 Task: Create a due date automation trigger when advanced on, on the tuesday of the week before a card is due add fields with custom field "Resume" set to a date less than 1 days ago at 11:00 AM.
Action: Mouse moved to (1352, 109)
Screenshot: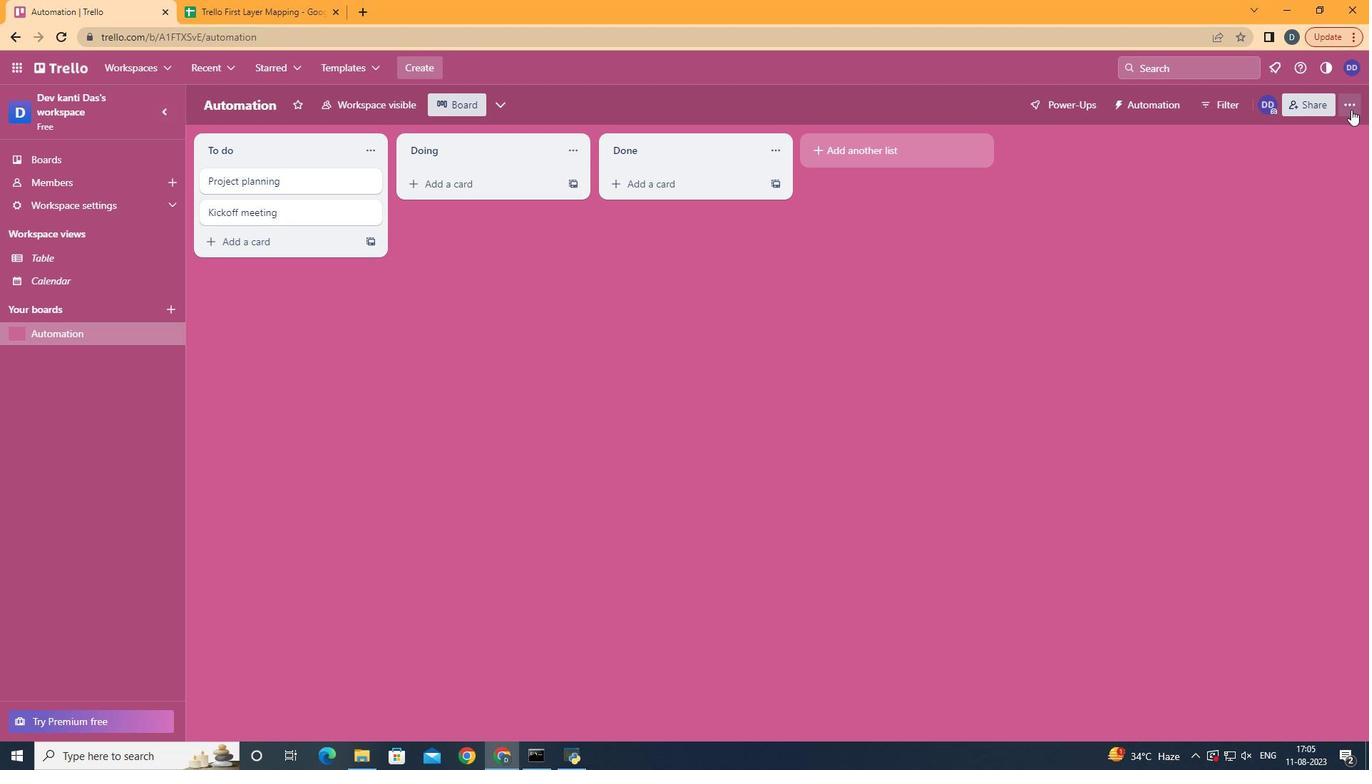 
Action: Mouse pressed left at (1352, 109)
Screenshot: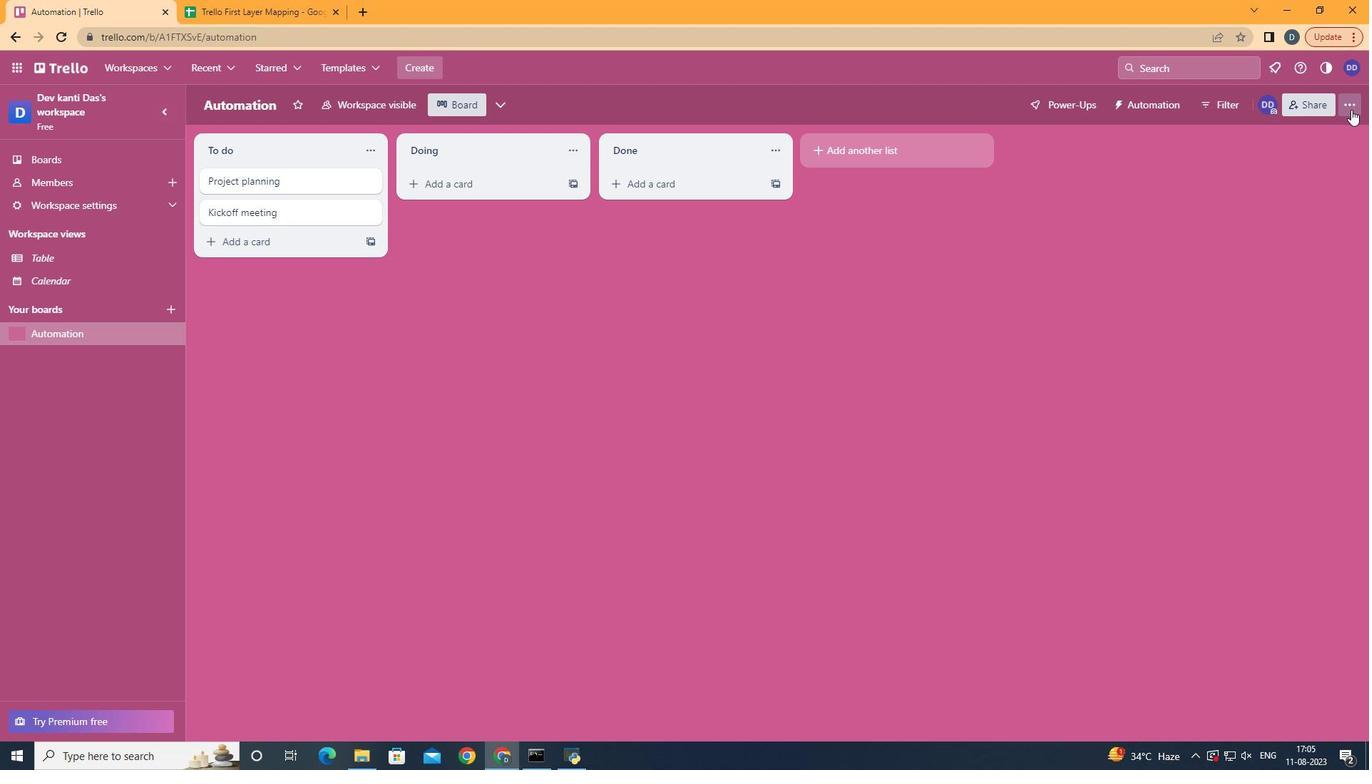 
Action: Mouse moved to (1265, 306)
Screenshot: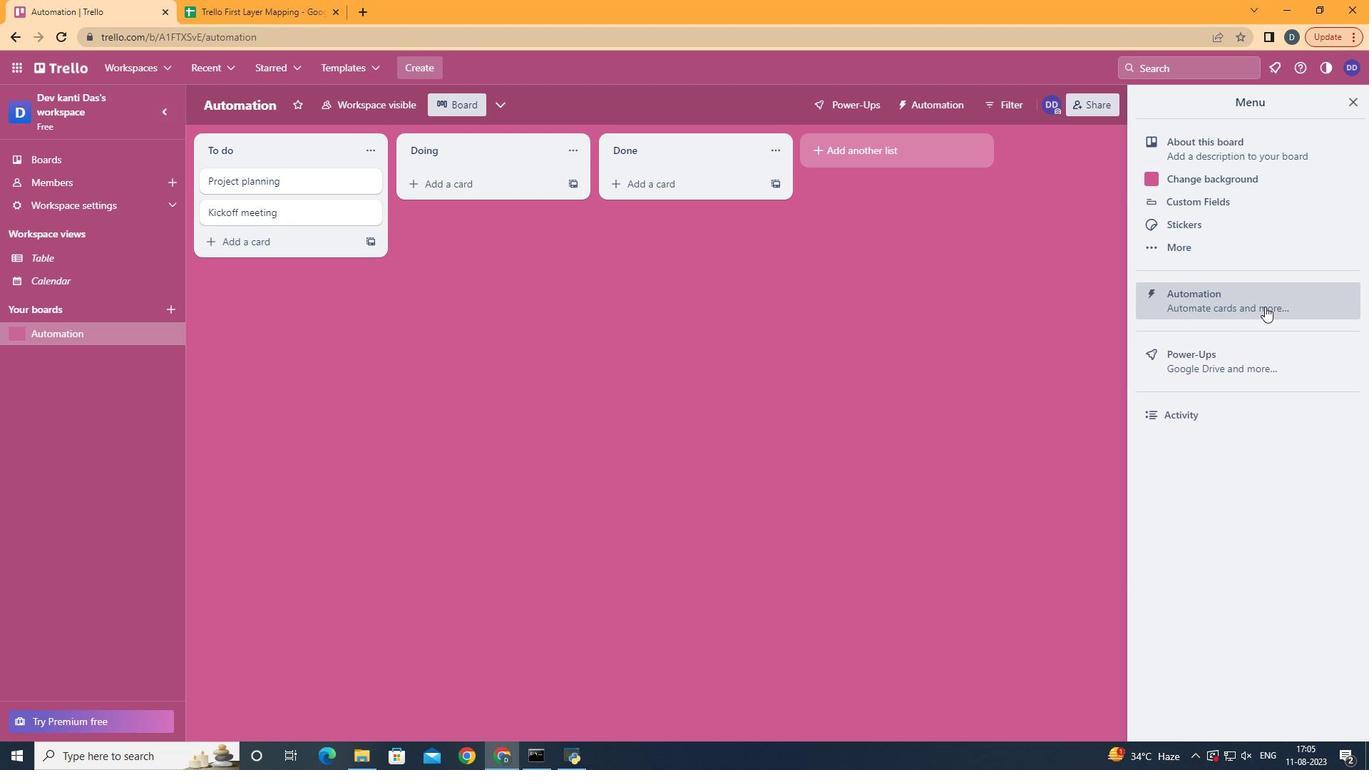 
Action: Mouse pressed left at (1265, 306)
Screenshot: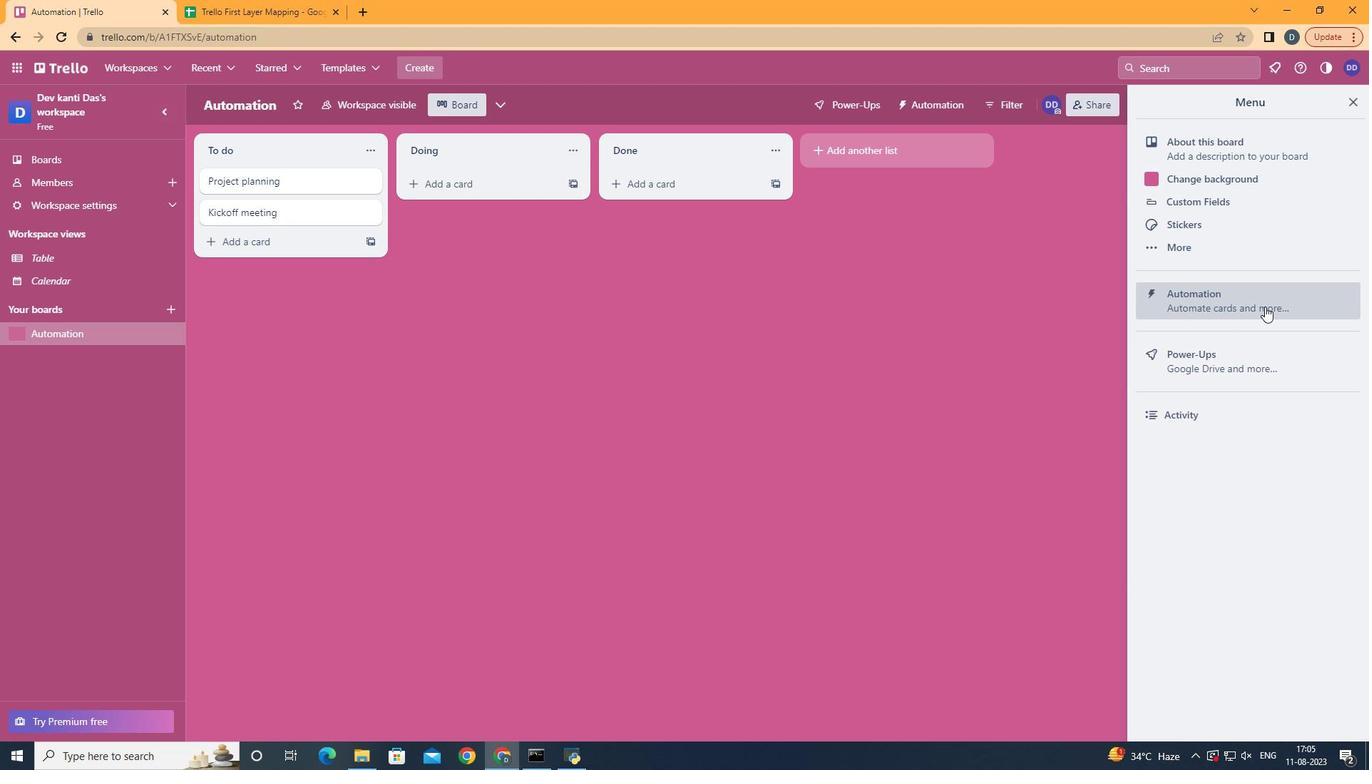 
Action: Mouse moved to (275, 284)
Screenshot: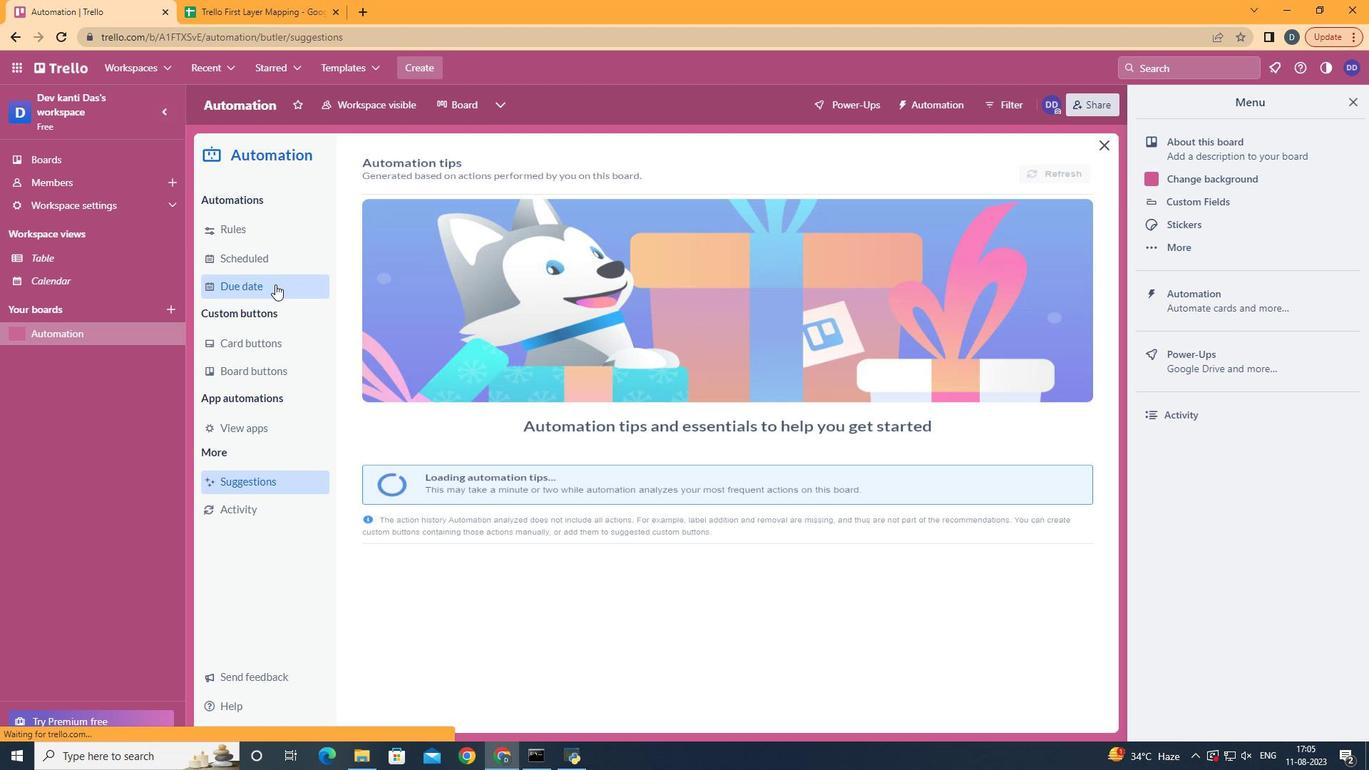 
Action: Mouse pressed left at (275, 284)
Screenshot: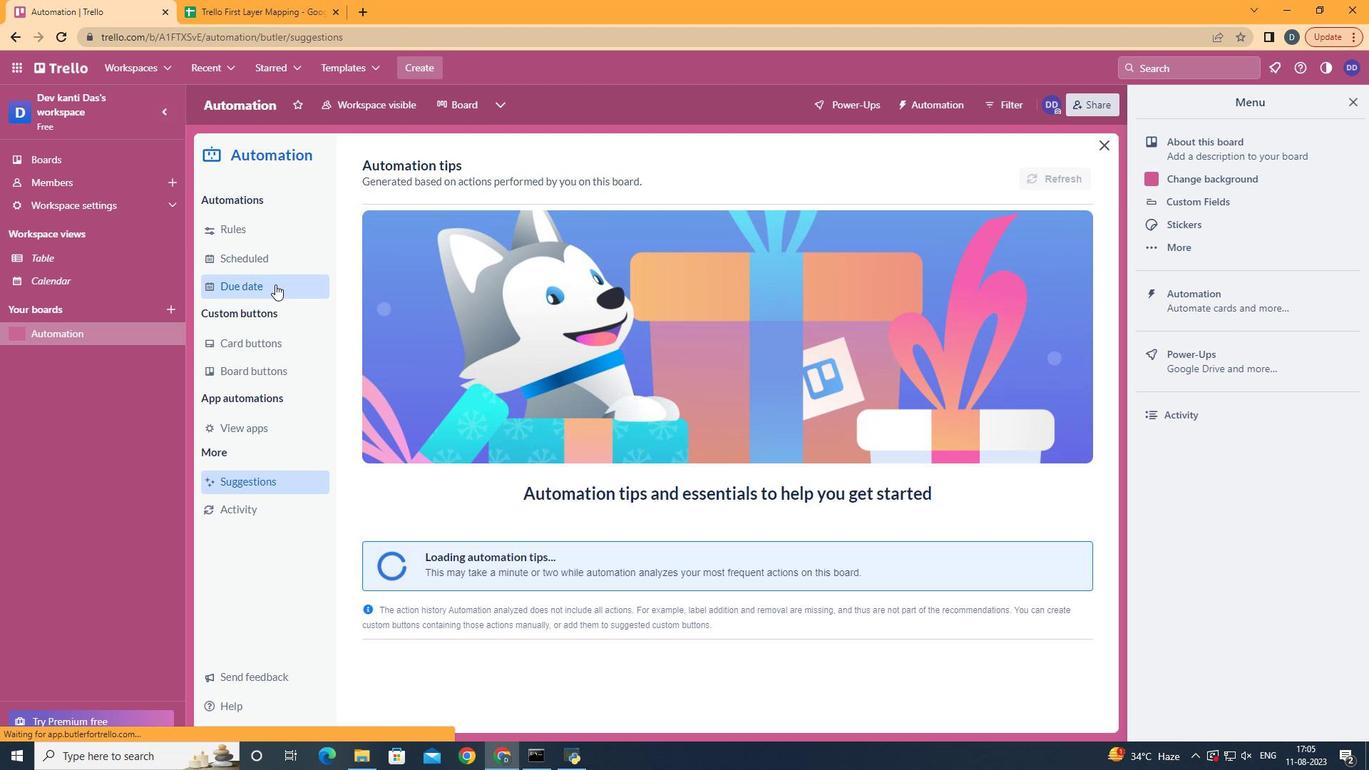 
Action: Mouse moved to (1013, 167)
Screenshot: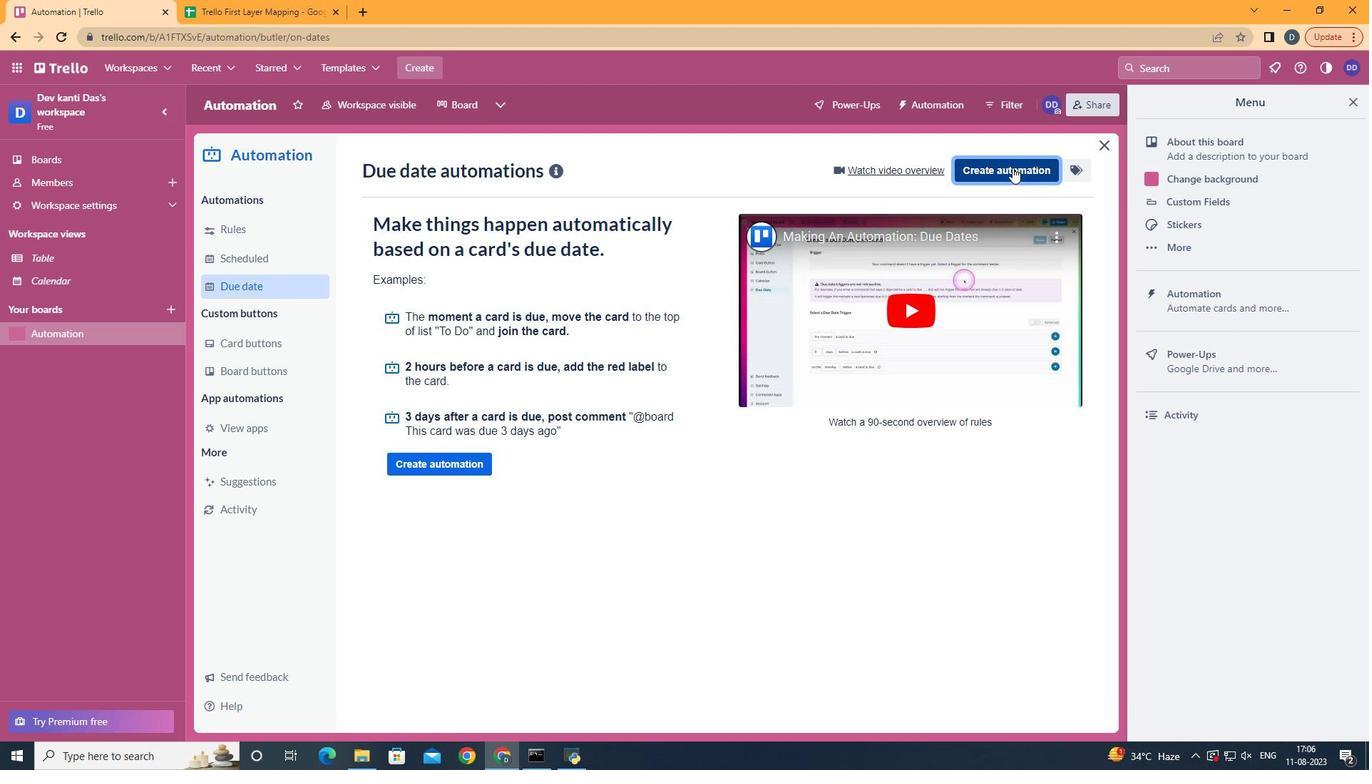 
Action: Mouse pressed left at (1013, 167)
Screenshot: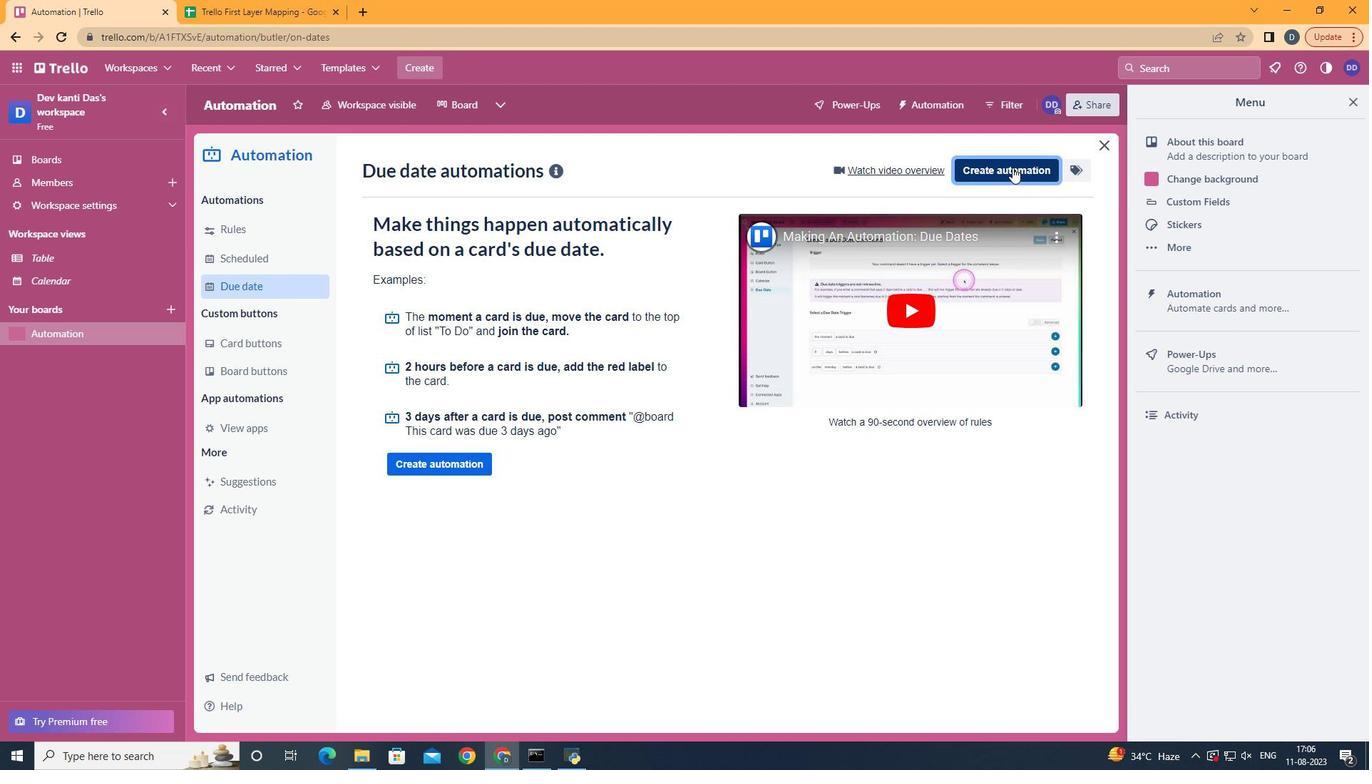 
Action: Mouse moved to (754, 302)
Screenshot: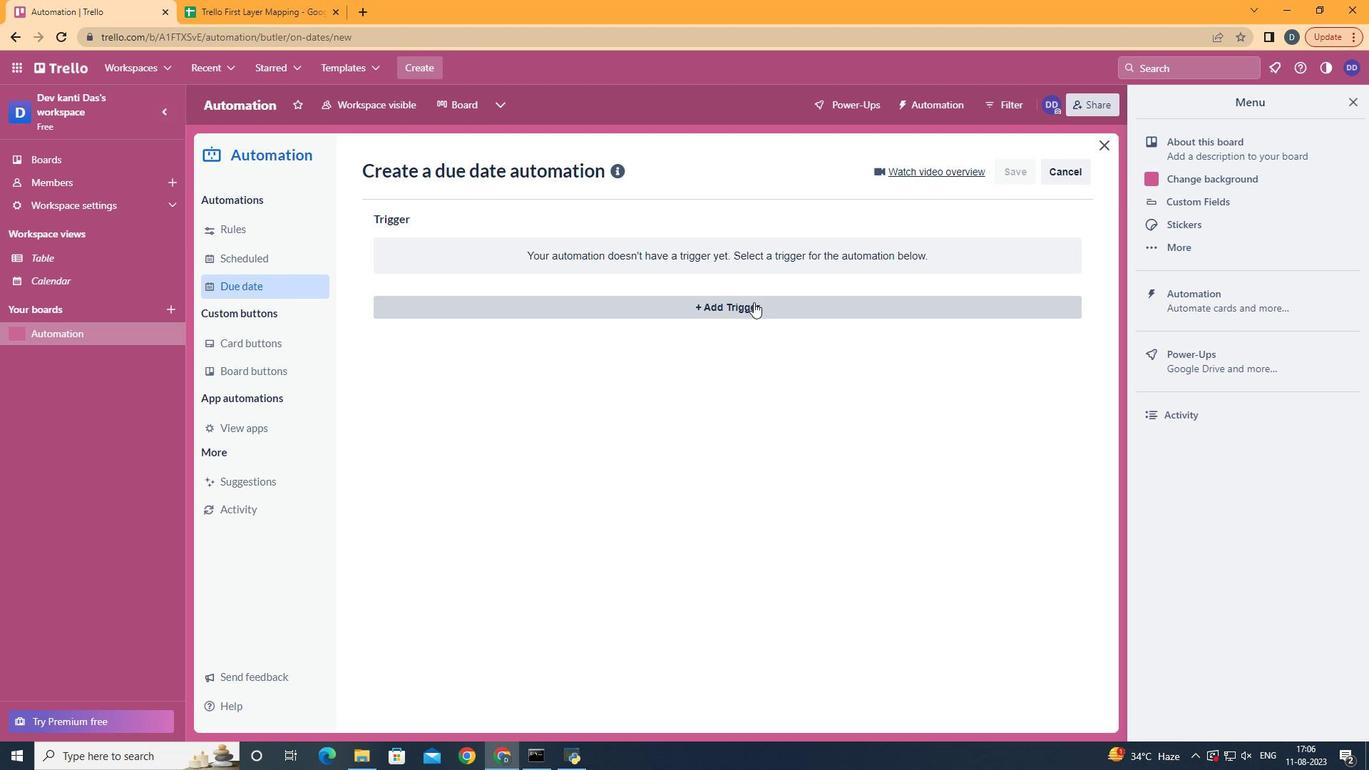 
Action: Mouse pressed left at (754, 302)
Screenshot: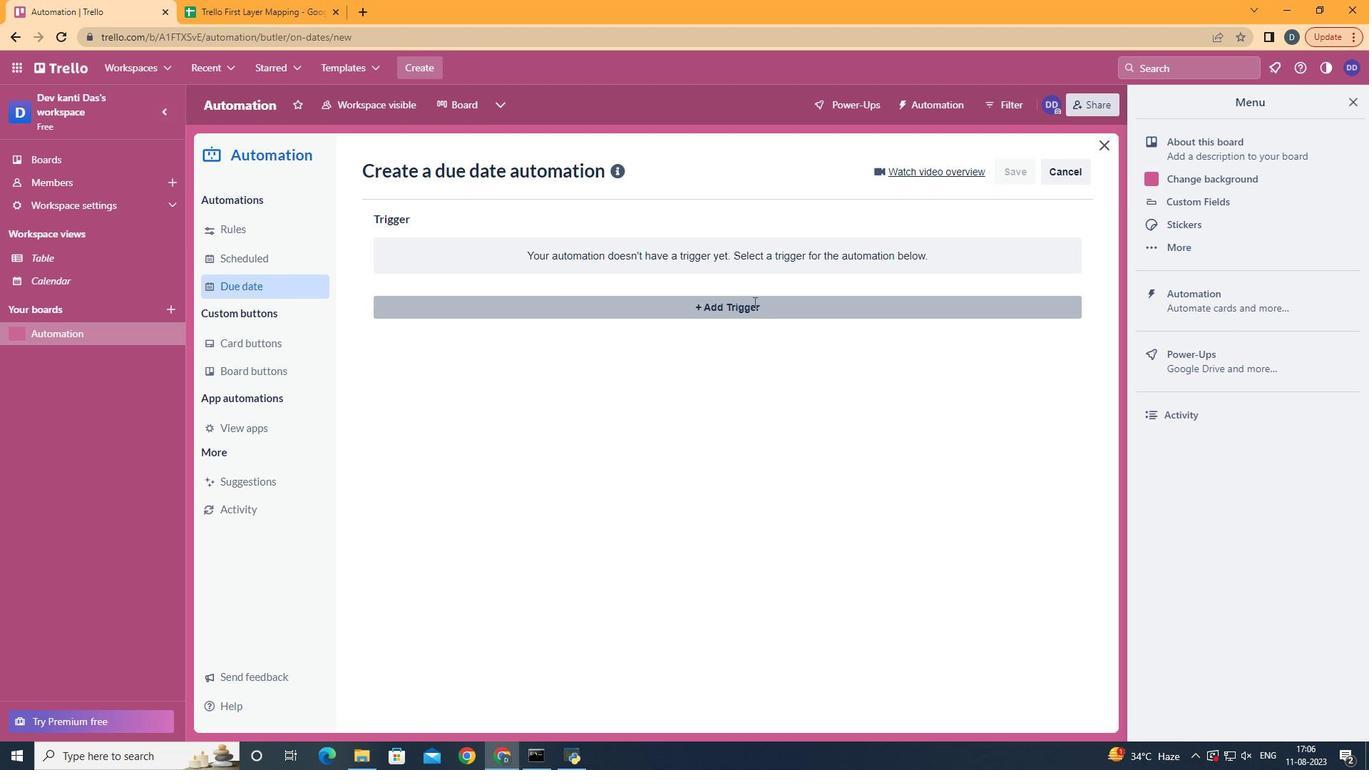 
Action: Mouse moved to (463, 396)
Screenshot: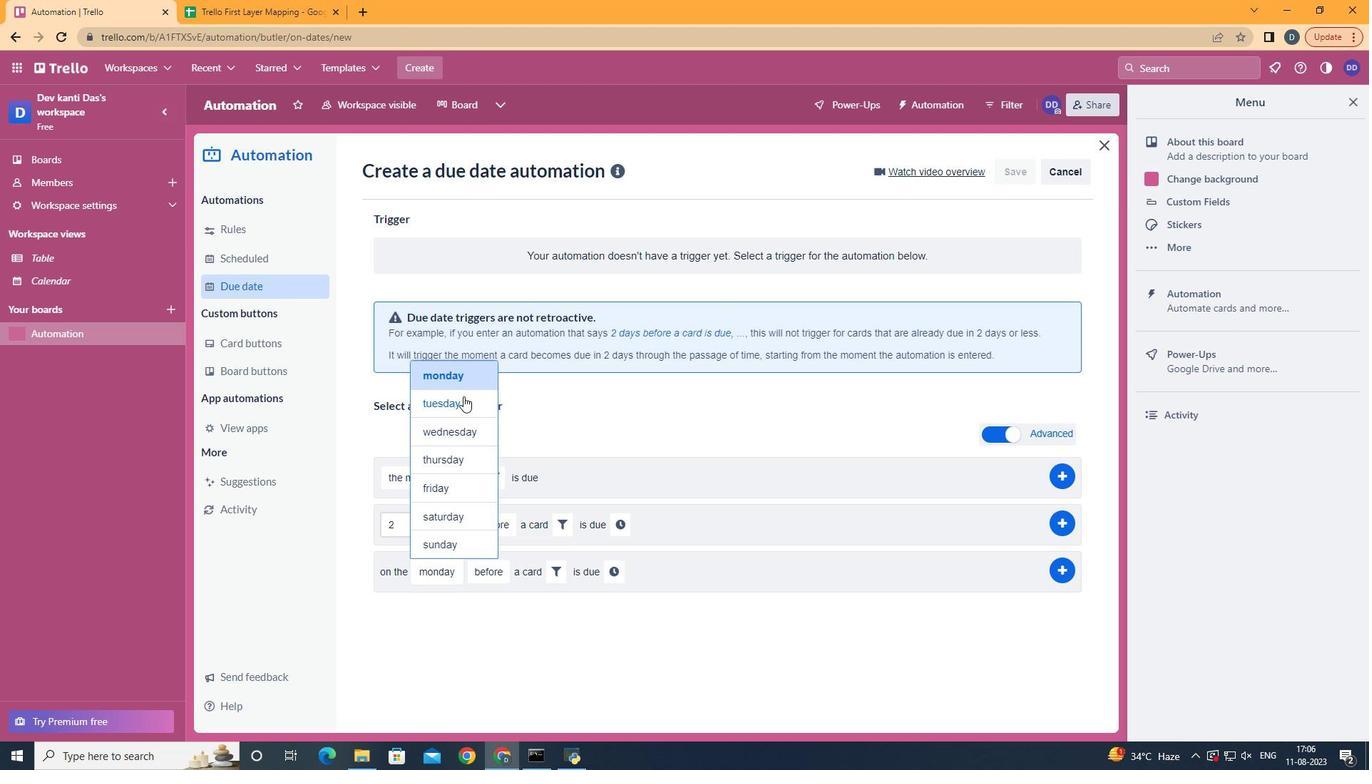 
Action: Mouse pressed left at (463, 396)
Screenshot: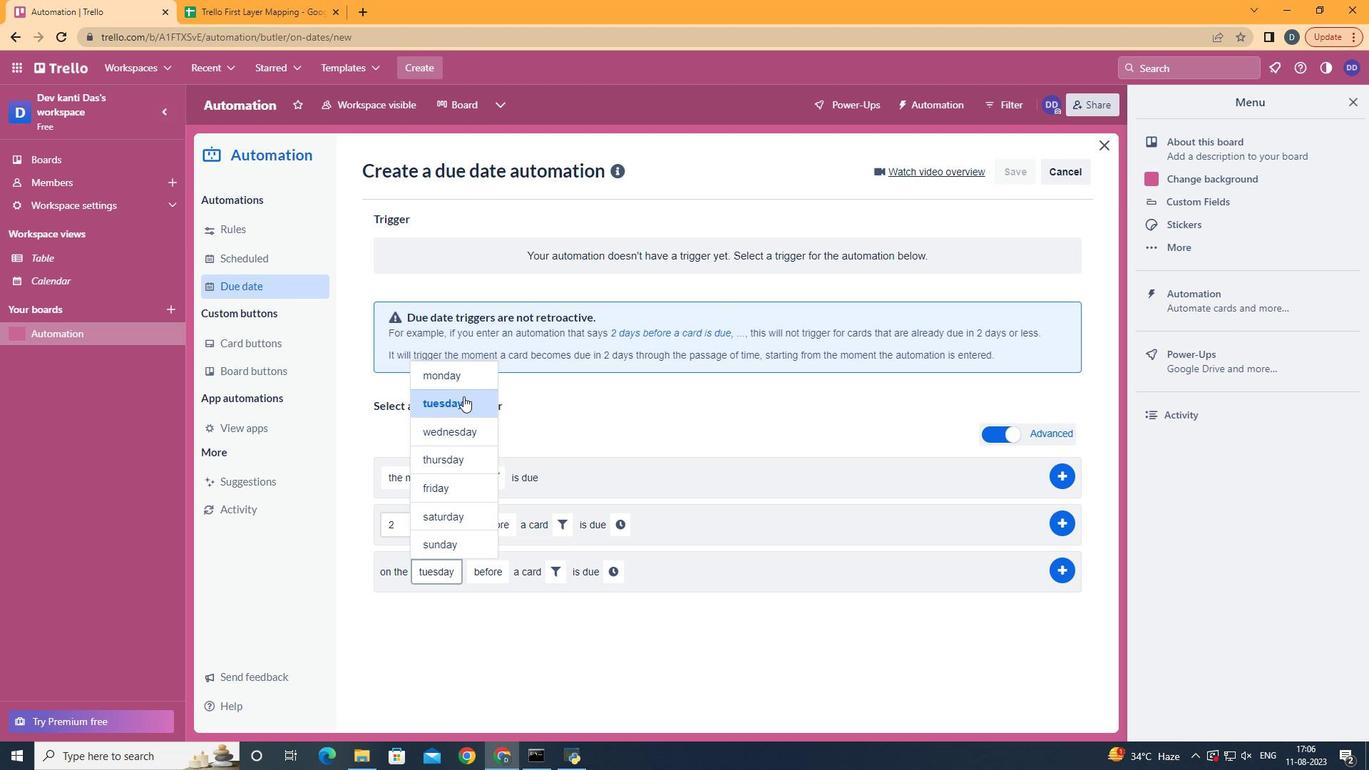 
Action: Mouse moved to (513, 683)
Screenshot: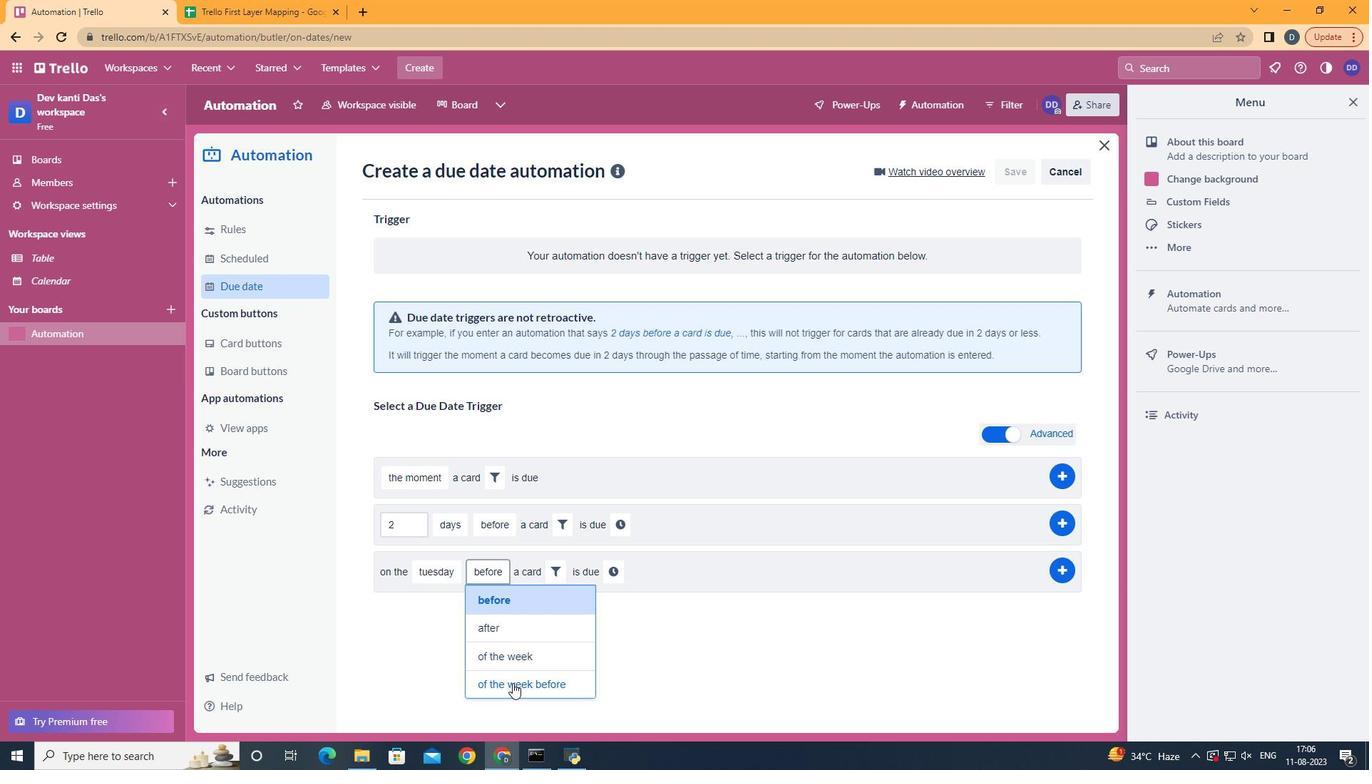 
Action: Mouse pressed left at (513, 683)
Screenshot: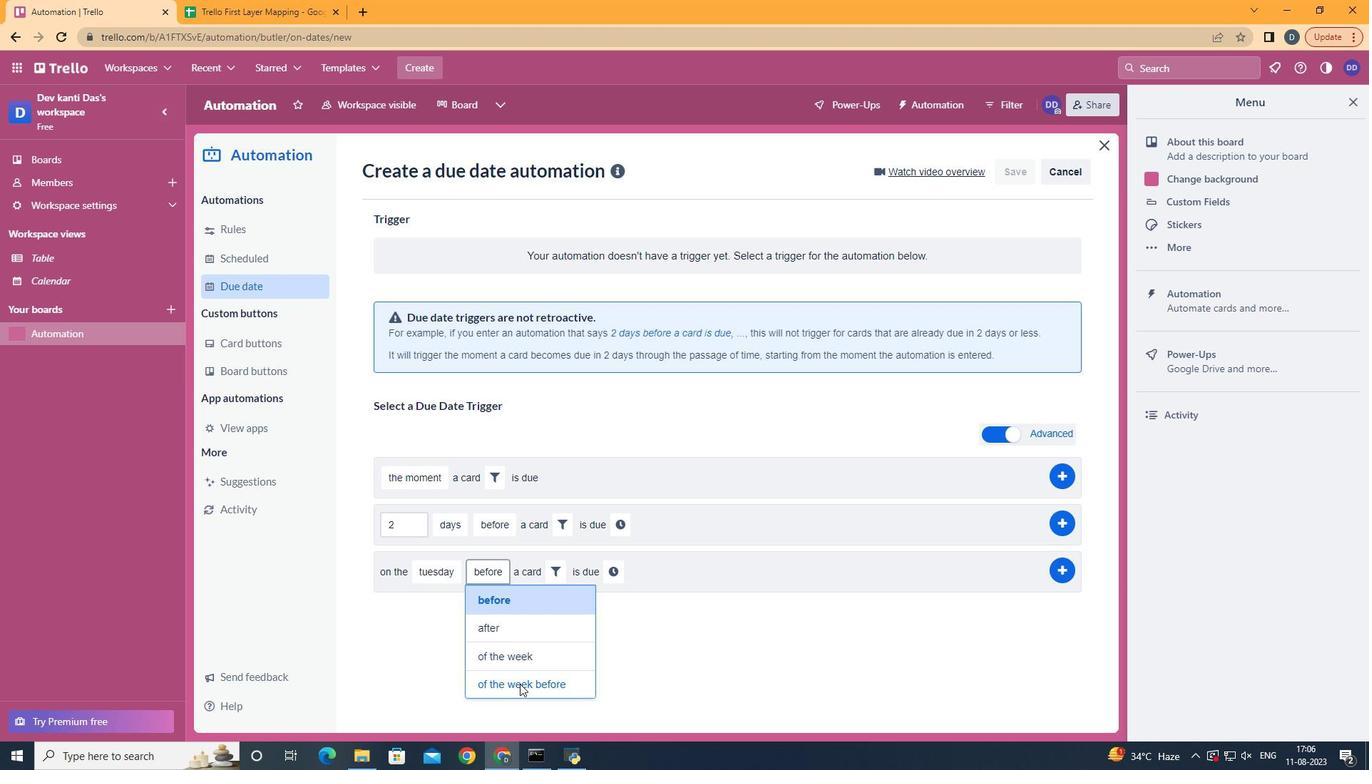 
Action: Mouse moved to (610, 572)
Screenshot: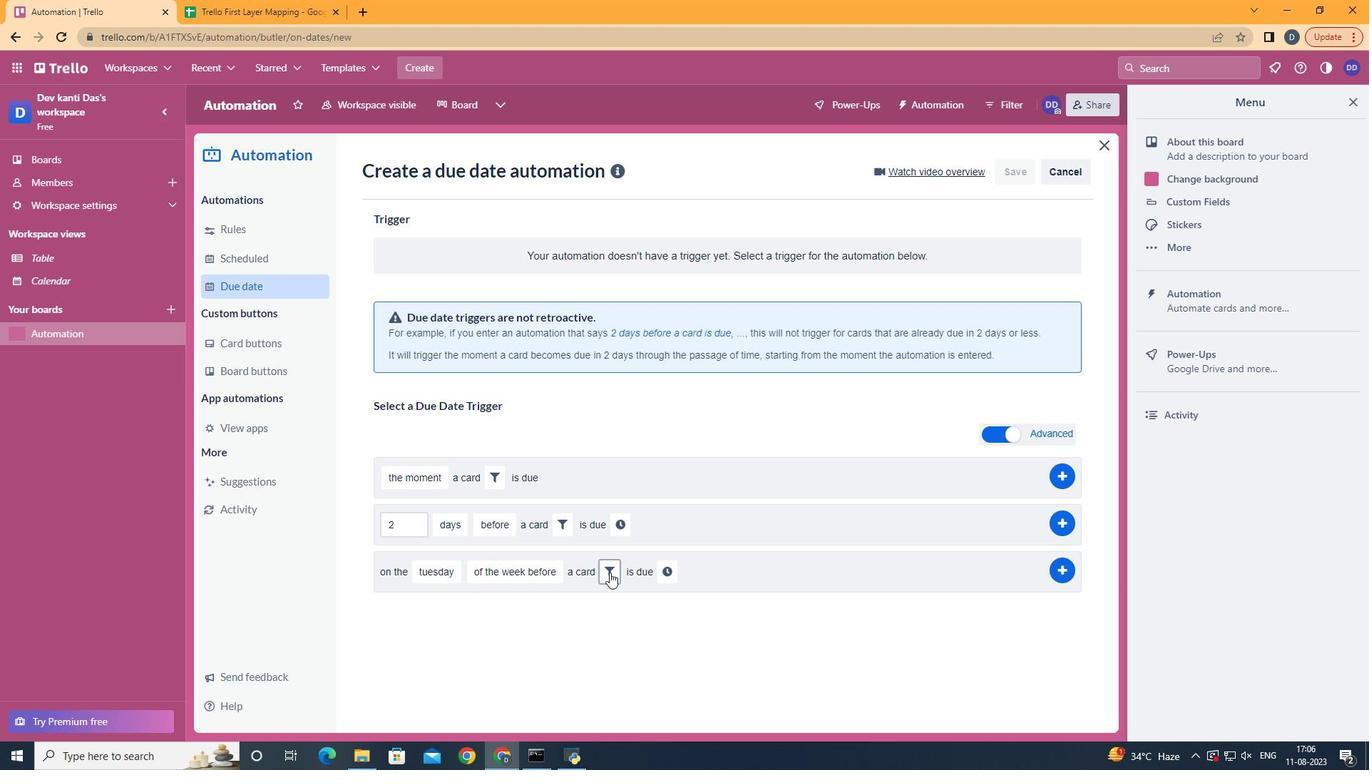 
Action: Mouse pressed left at (610, 572)
Screenshot: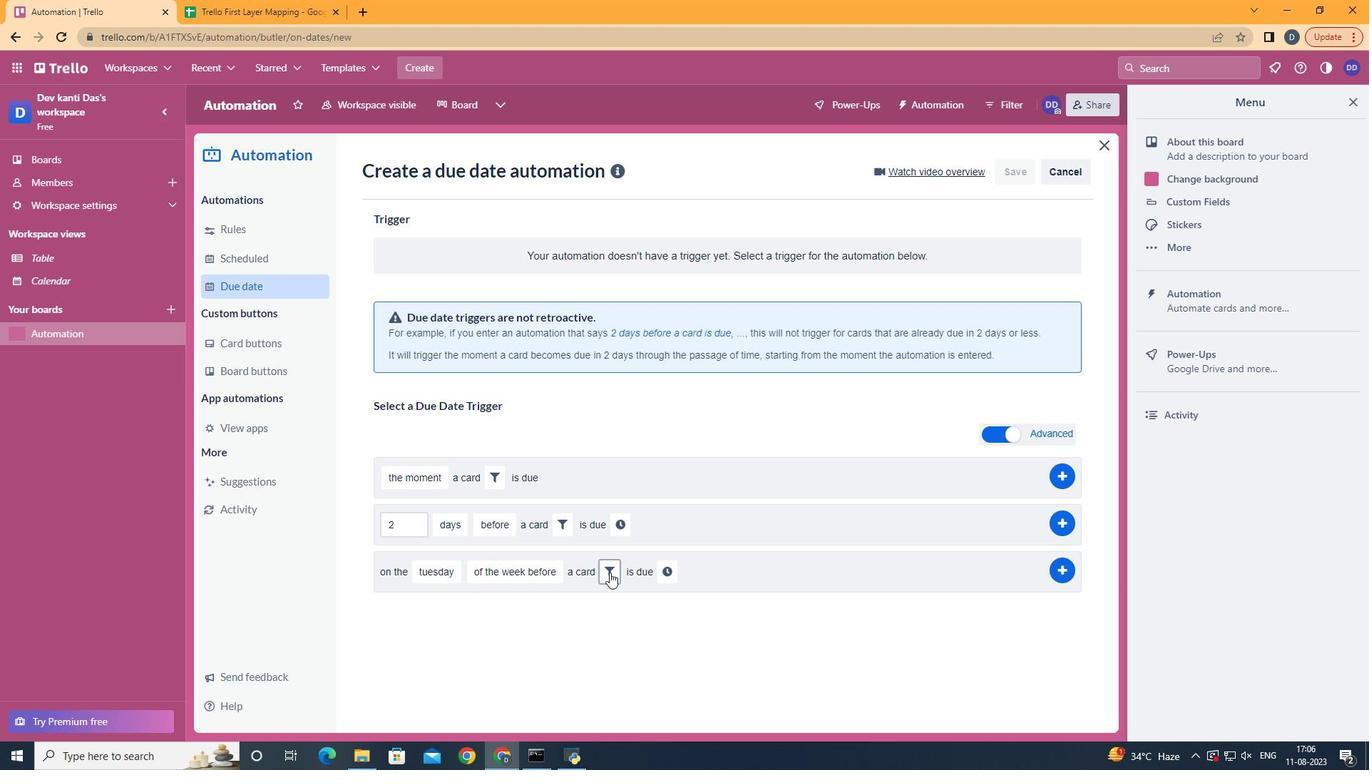 
Action: Mouse moved to (836, 614)
Screenshot: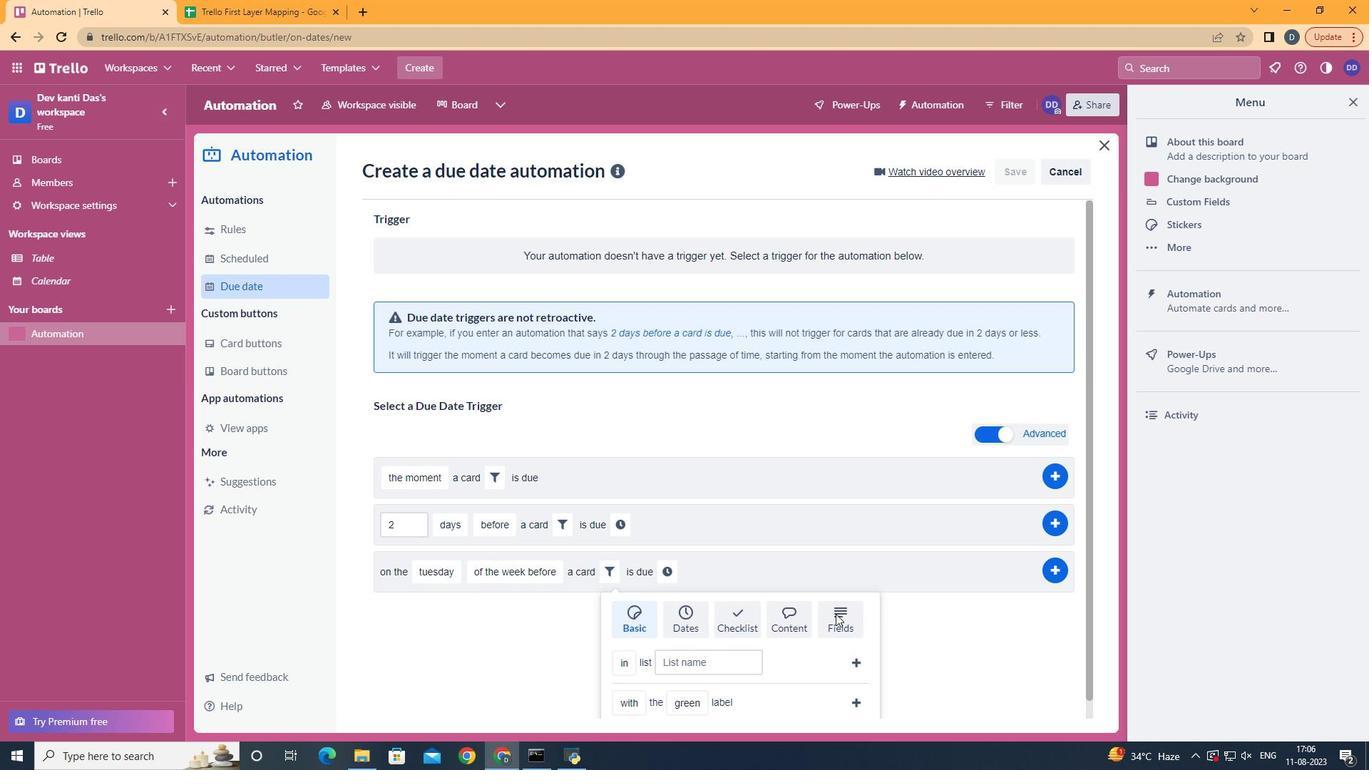 
Action: Mouse pressed left at (836, 614)
Screenshot: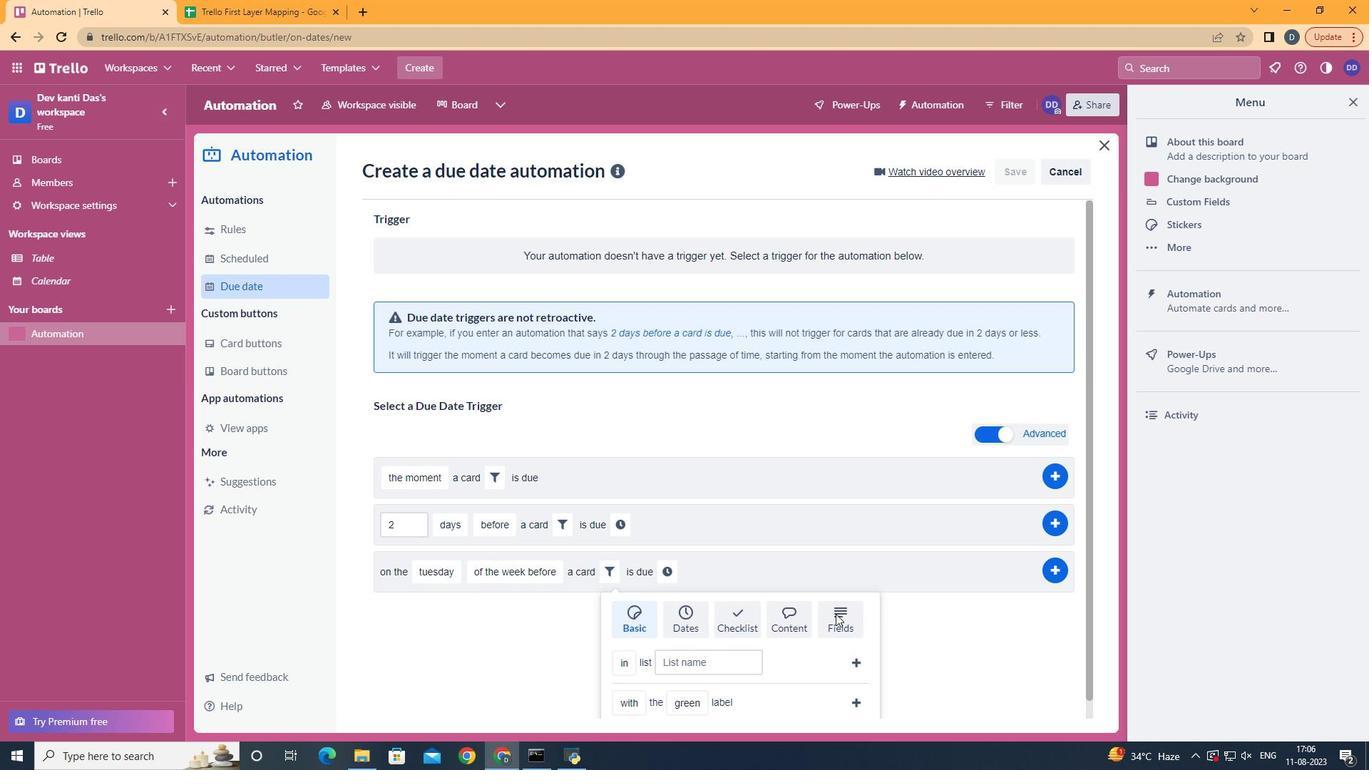 
Action: Mouse scrolled (836, 613) with delta (0, 0)
Screenshot: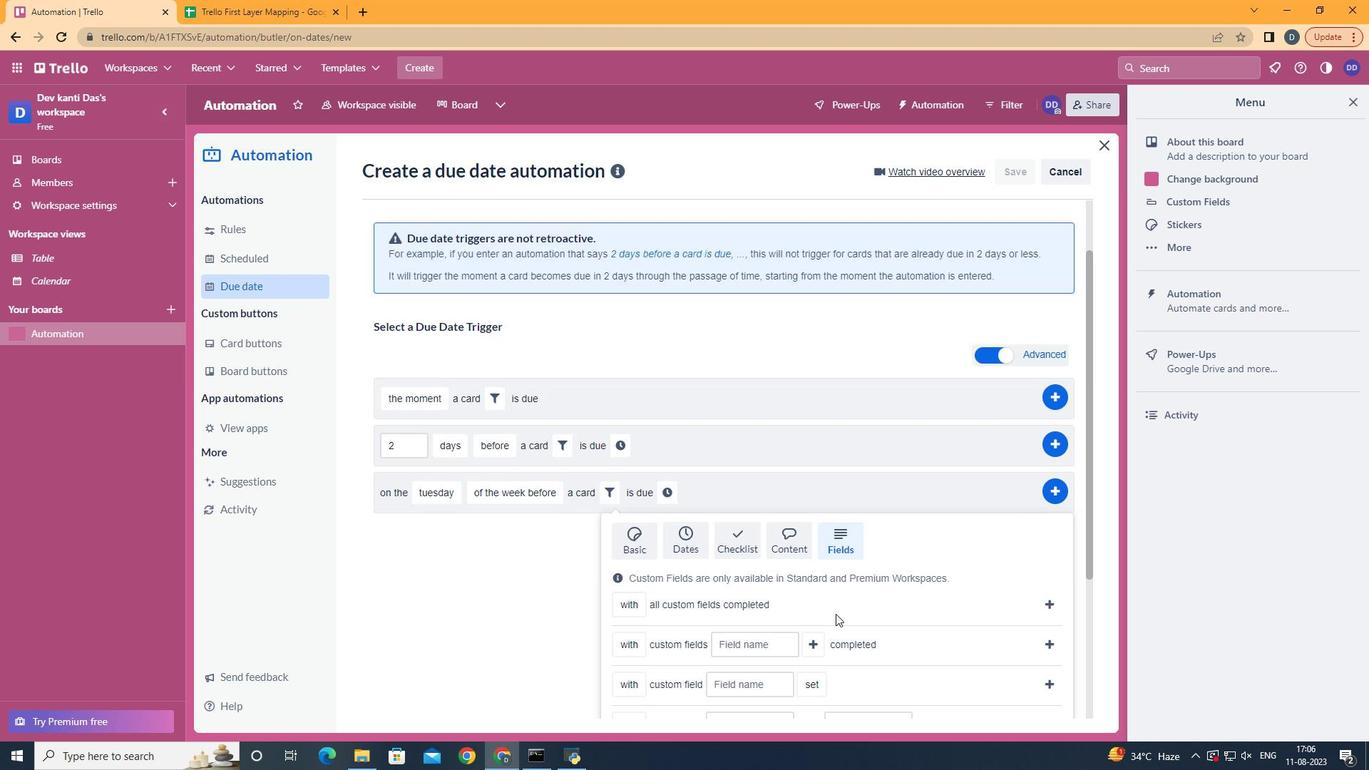 
Action: Mouse scrolled (836, 613) with delta (0, 0)
Screenshot: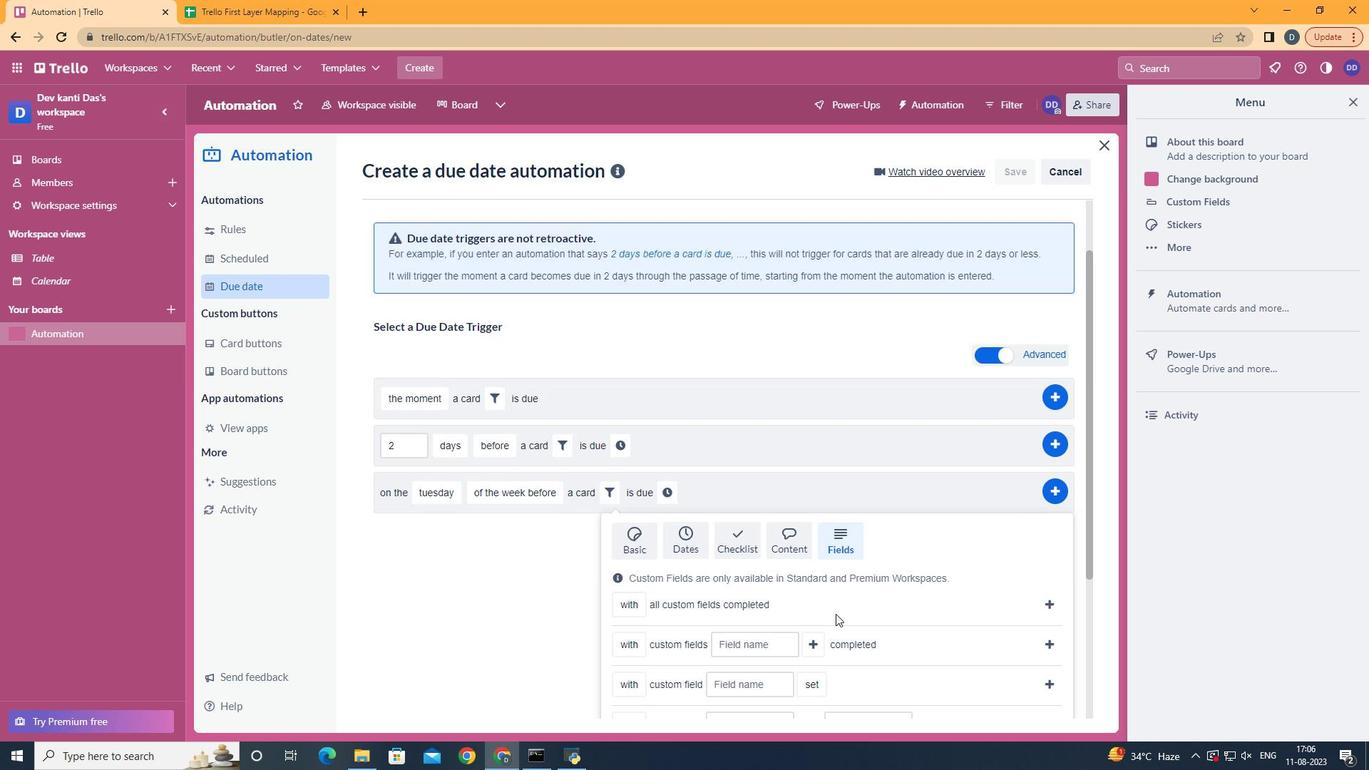 
Action: Mouse scrolled (836, 613) with delta (0, 0)
Screenshot: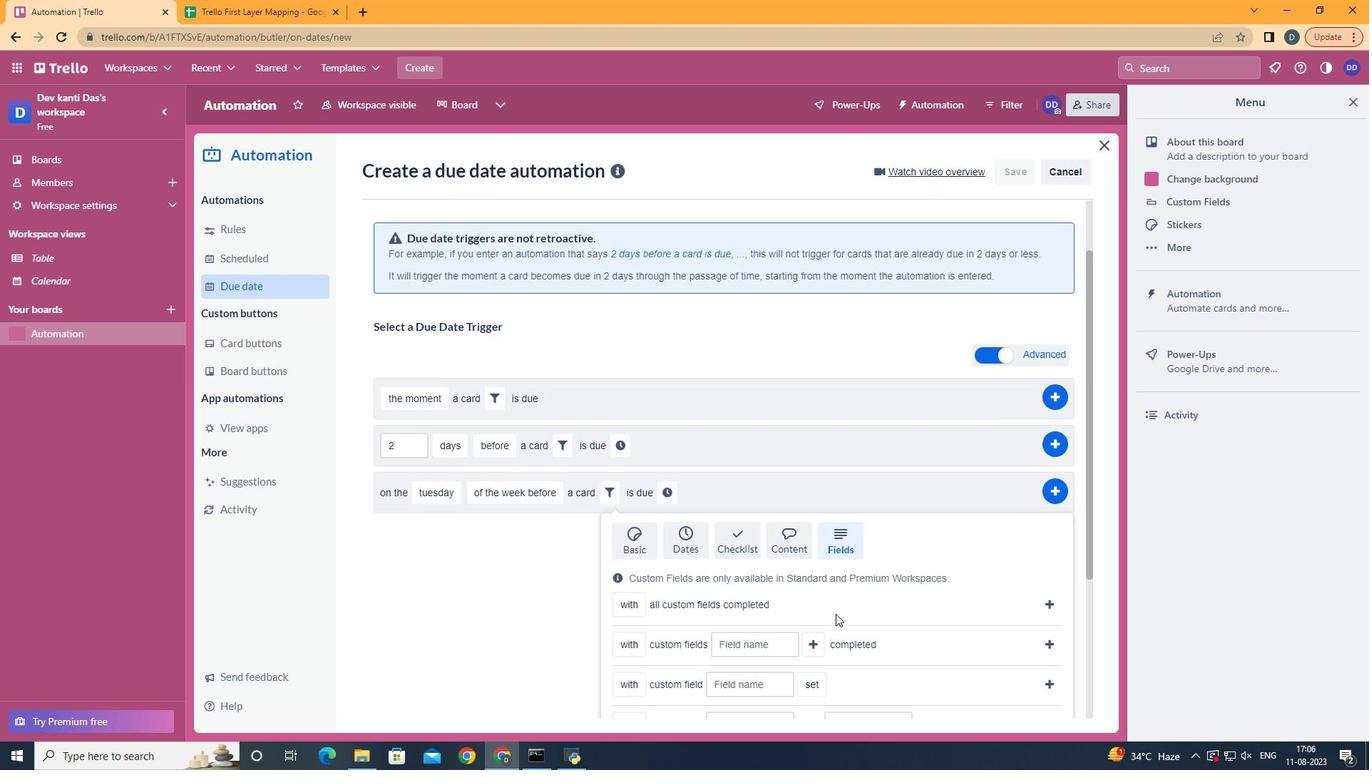 
Action: Mouse scrolled (836, 613) with delta (0, 0)
Screenshot: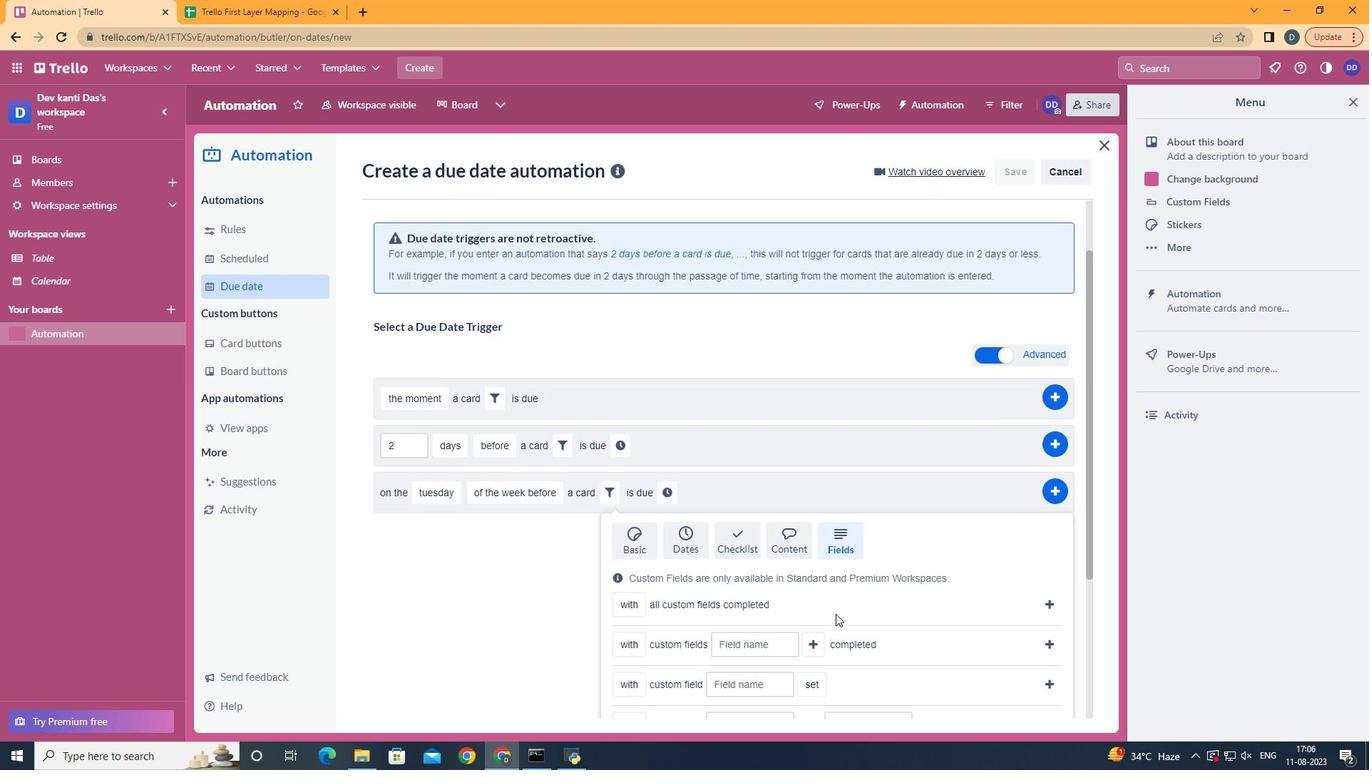 
Action: Mouse moved to (740, 674)
Screenshot: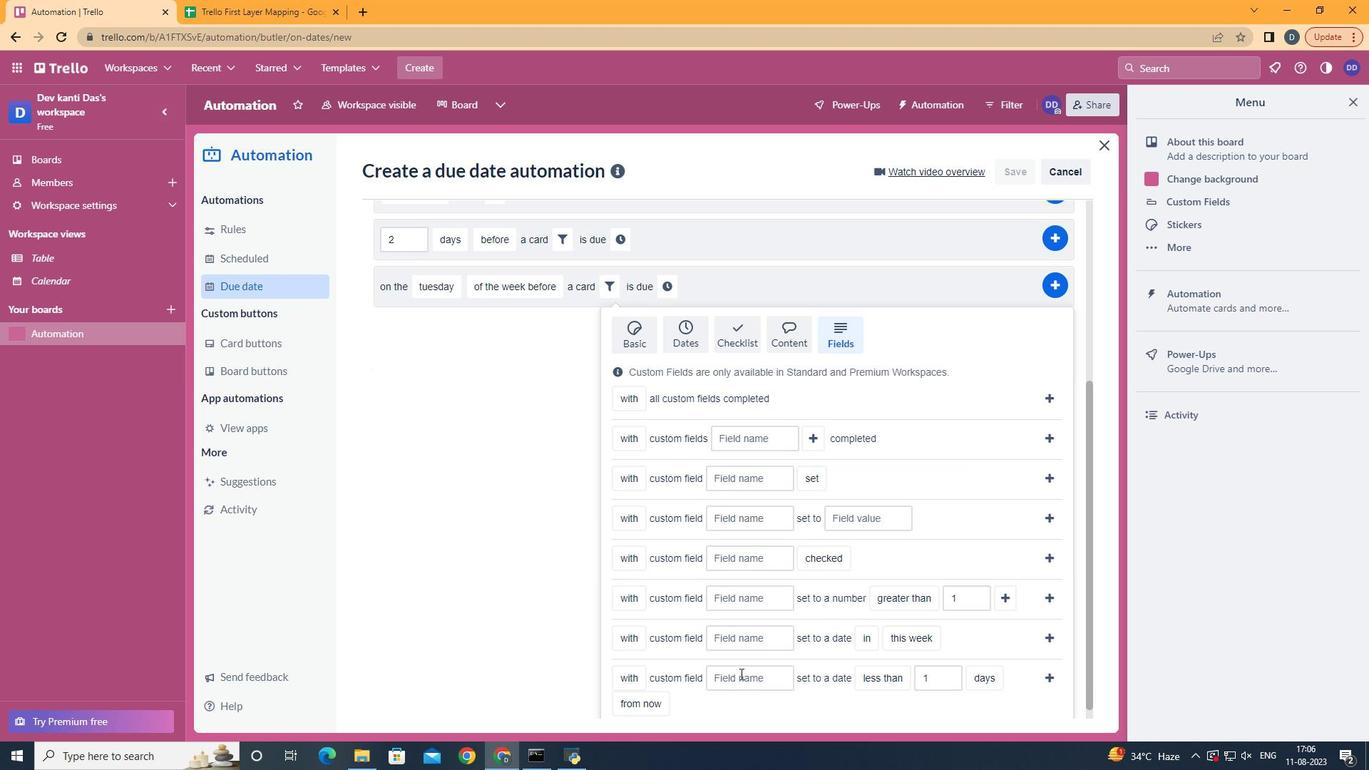 
Action: Mouse pressed left at (740, 674)
Screenshot: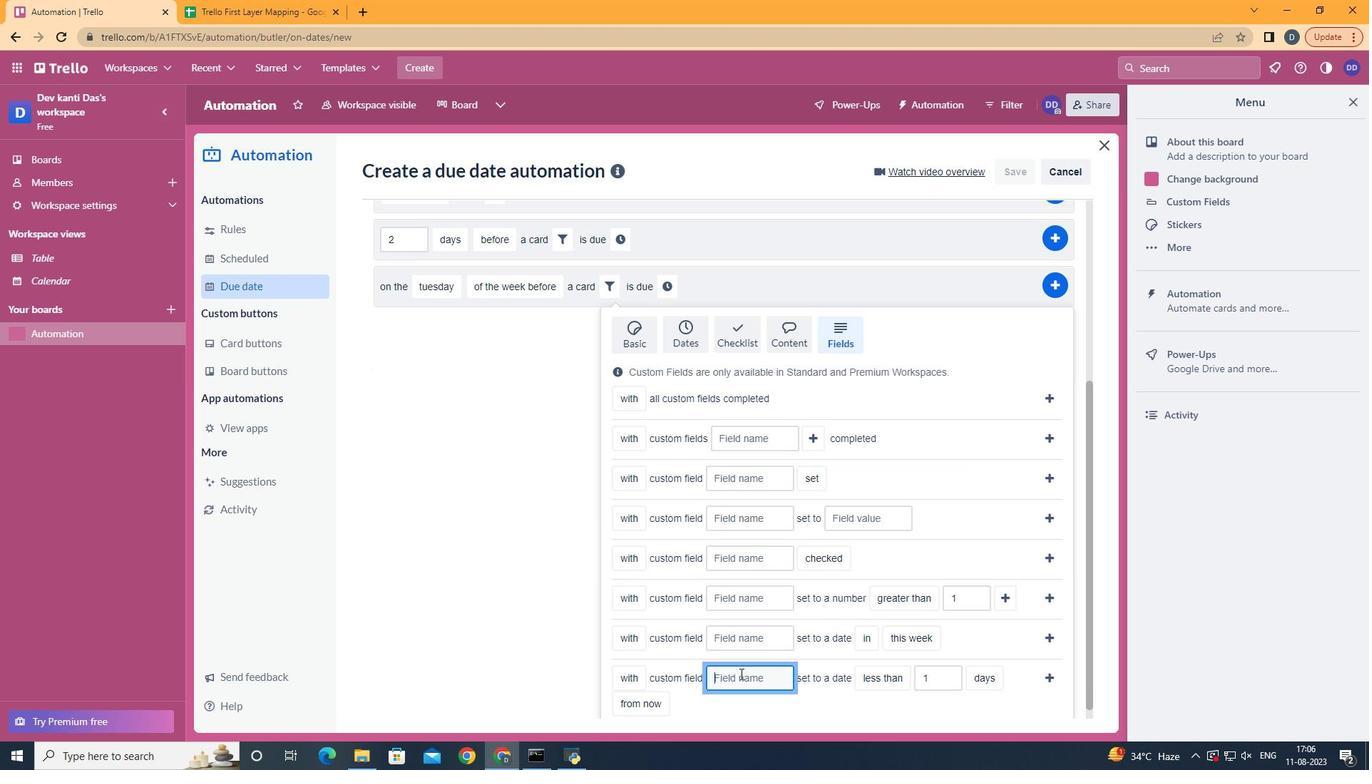 
Action: Key pressed <Key.shift>Resume
Screenshot: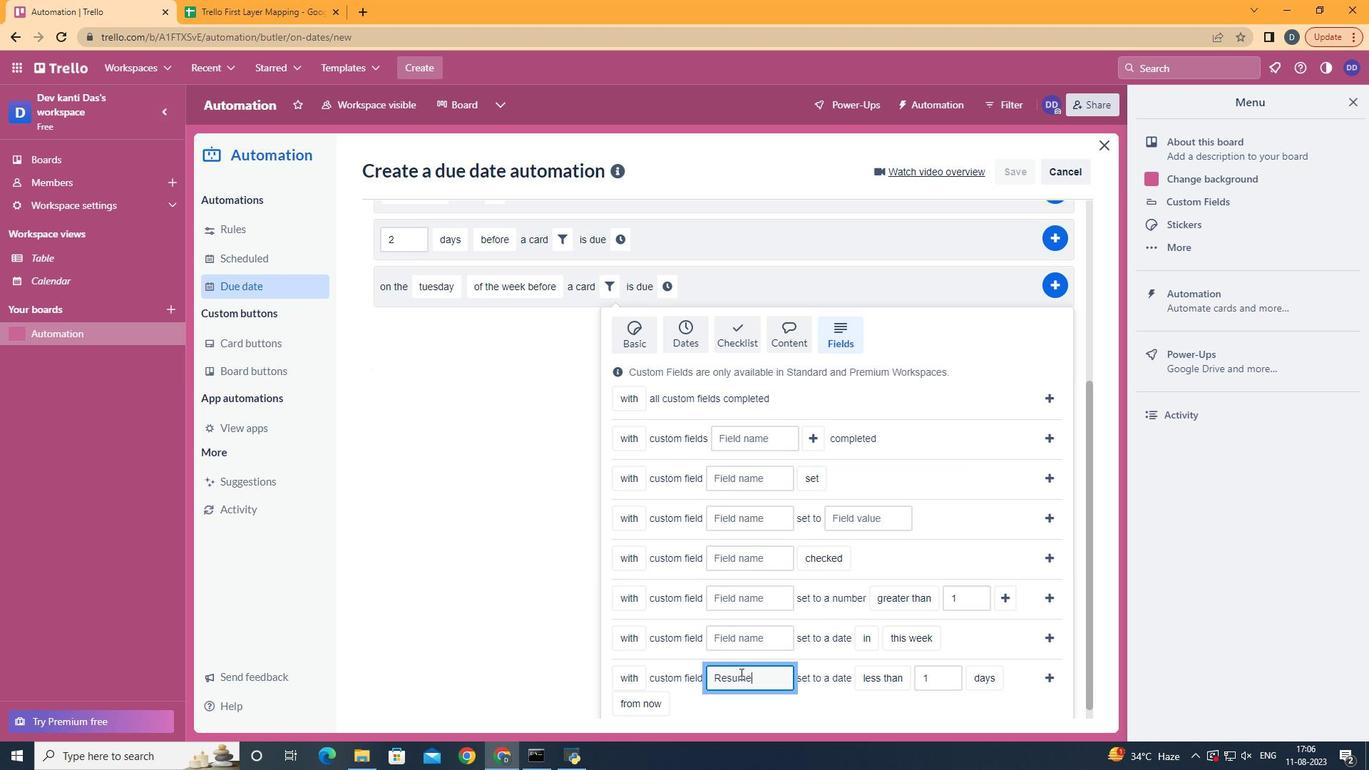 
Action: Mouse moved to (890, 587)
Screenshot: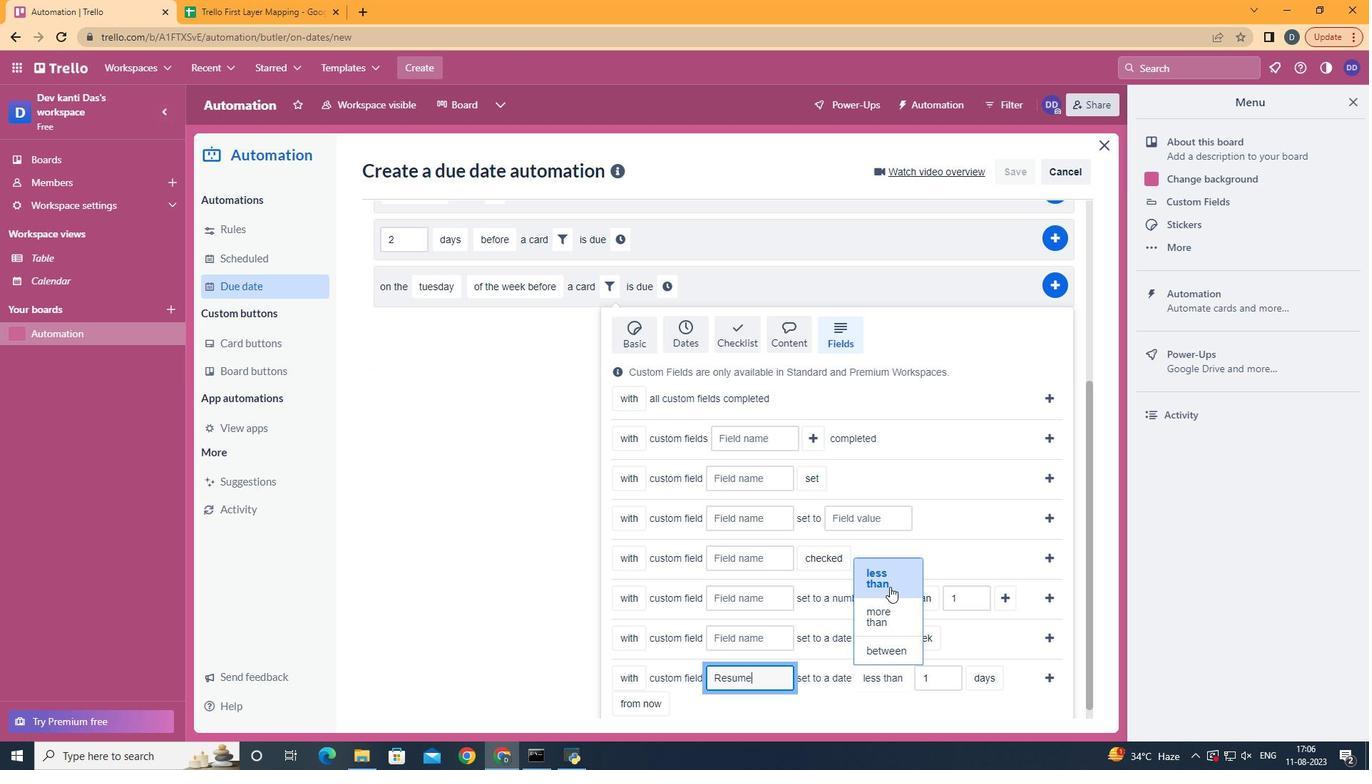 
Action: Mouse pressed left at (890, 587)
Screenshot: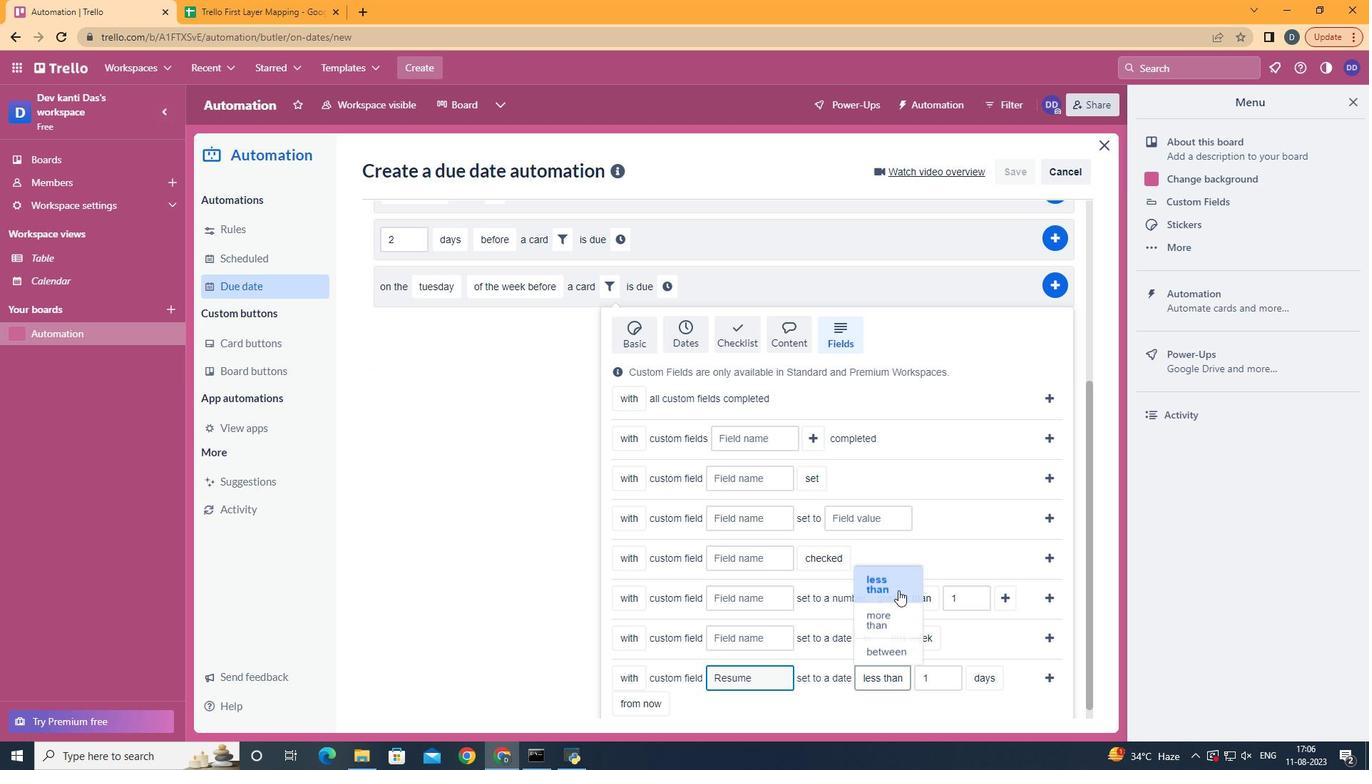 
Action: Mouse moved to (999, 622)
Screenshot: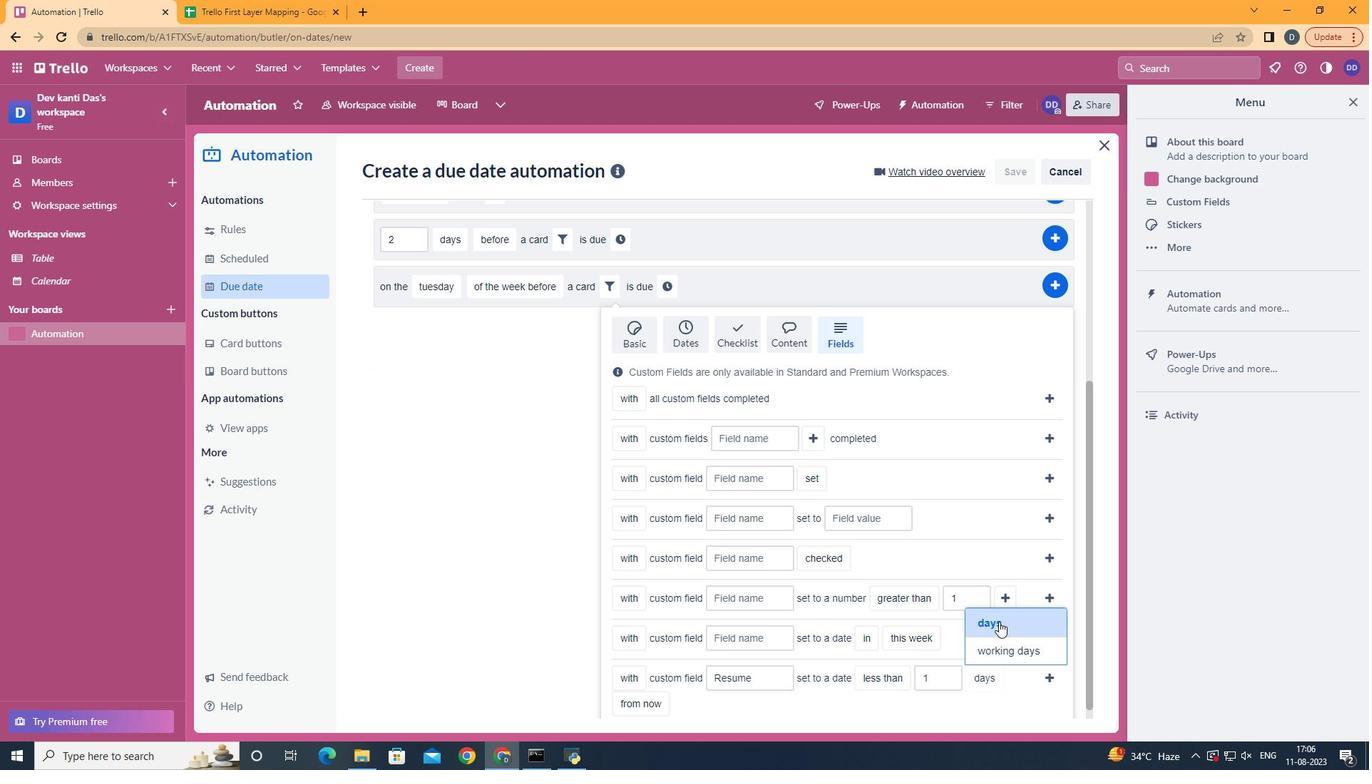 
Action: Mouse pressed left at (999, 622)
Screenshot: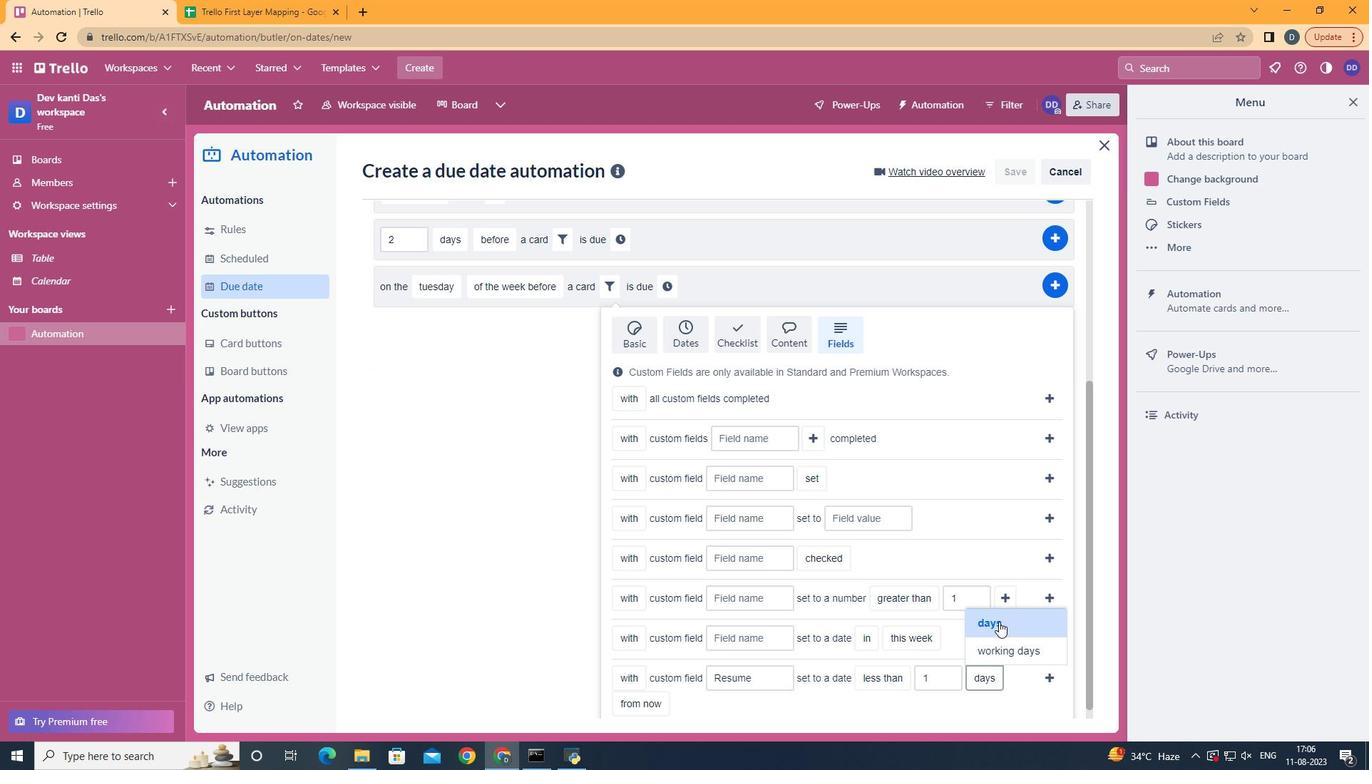 
Action: Mouse moved to (650, 672)
Screenshot: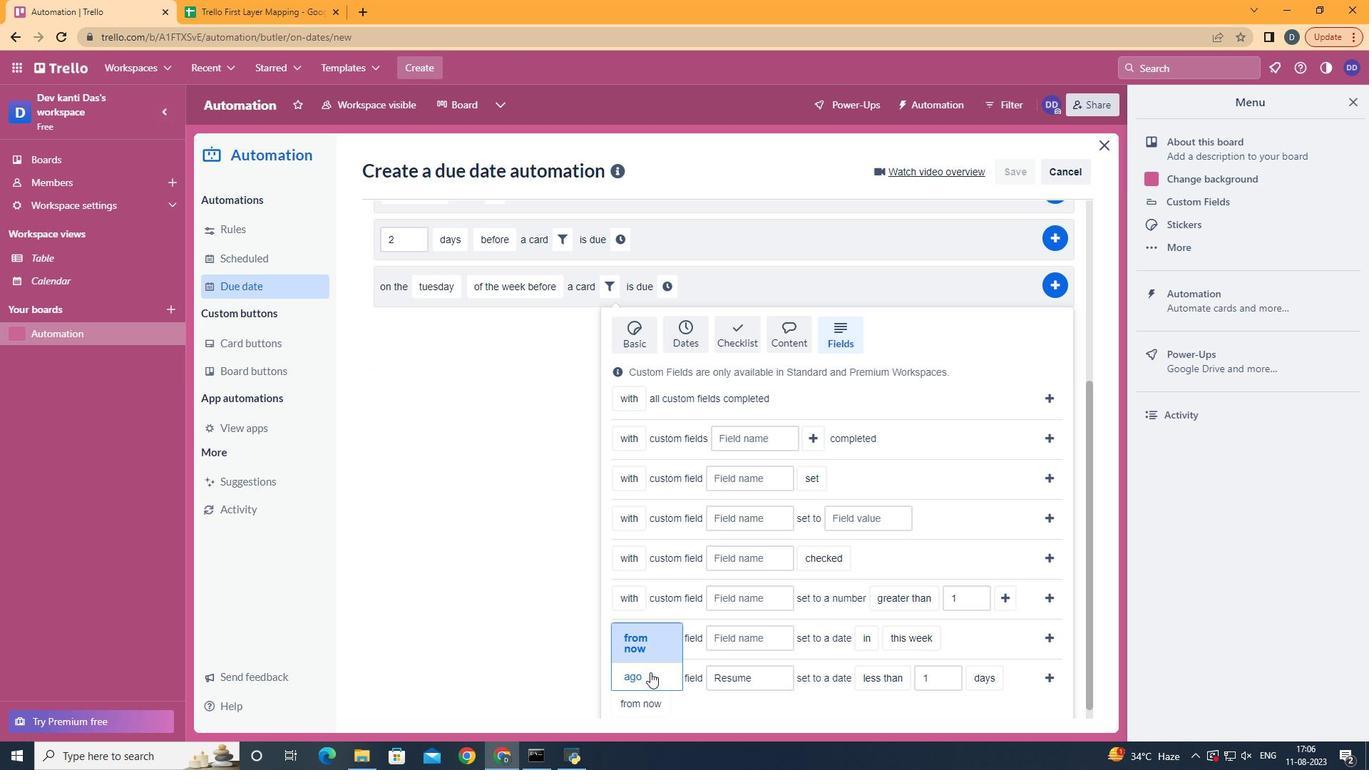 
Action: Mouse pressed left at (650, 672)
Screenshot: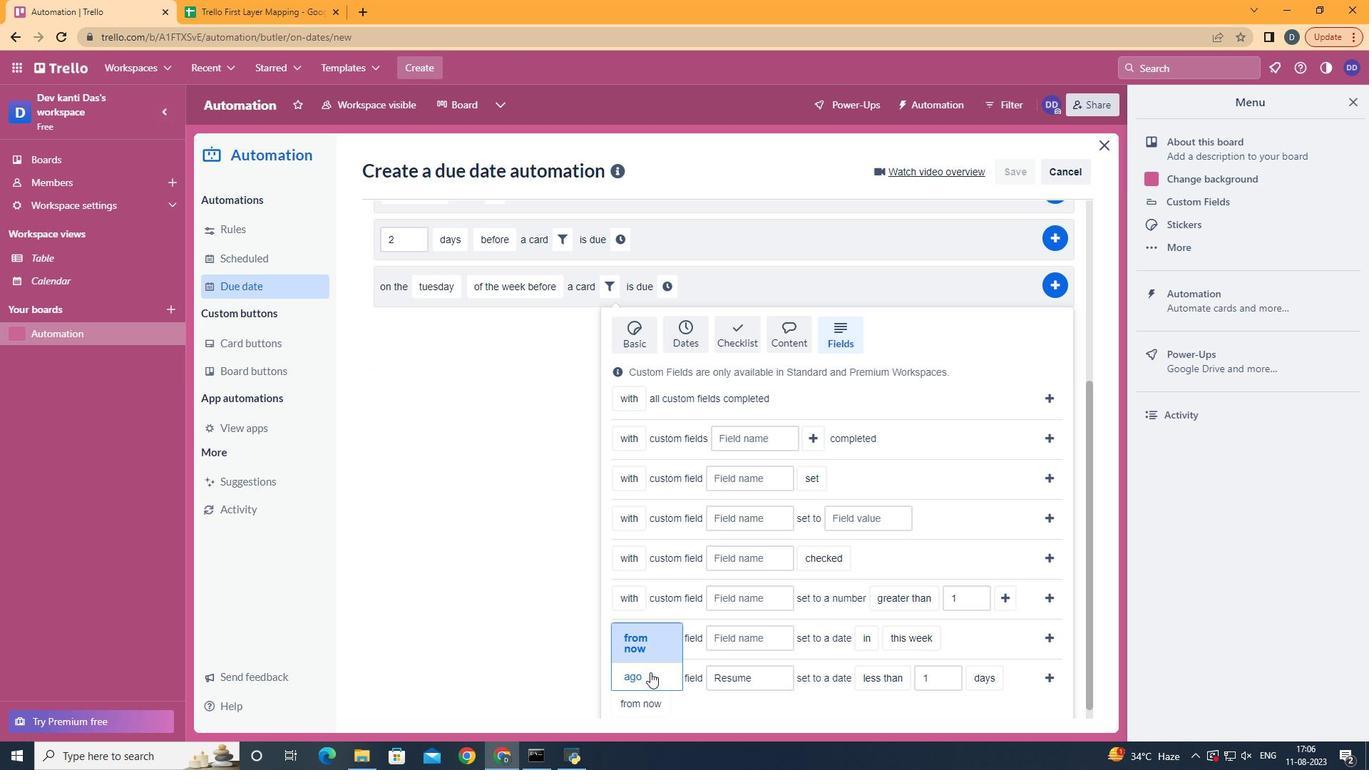 
Action: Mouse moved to (1046, 678)
Screenshot: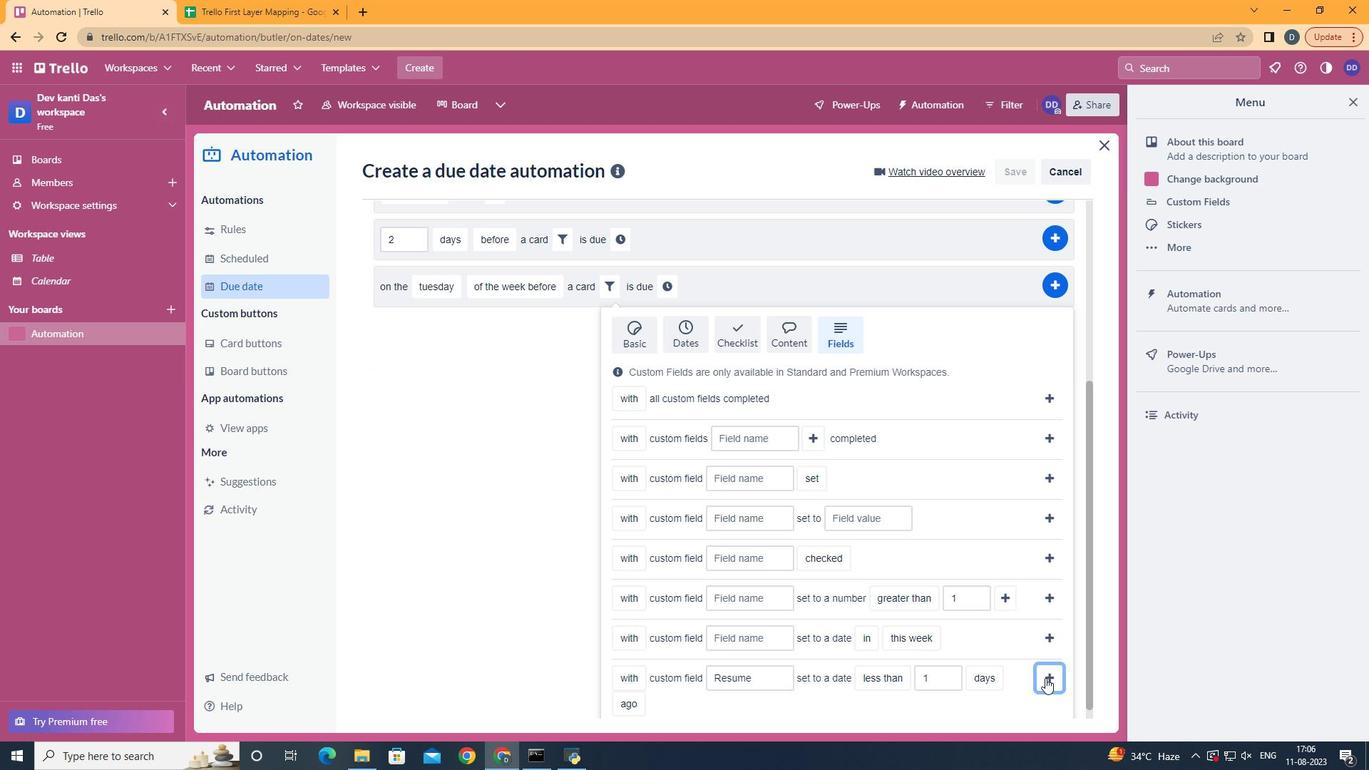 
Action: Mouse pressed left at (1046, 678)
Screenshot: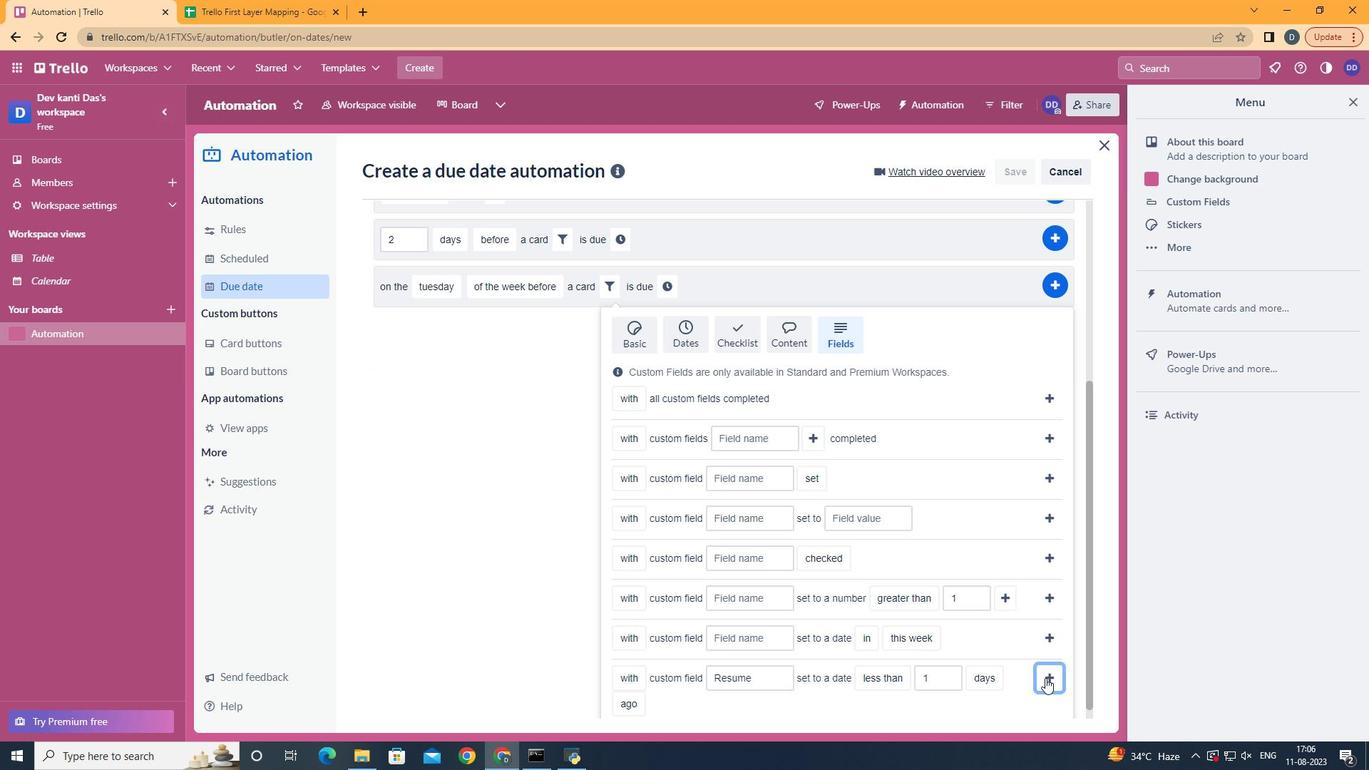 
Action: Mouse moved to (973, 575)
Screenshot: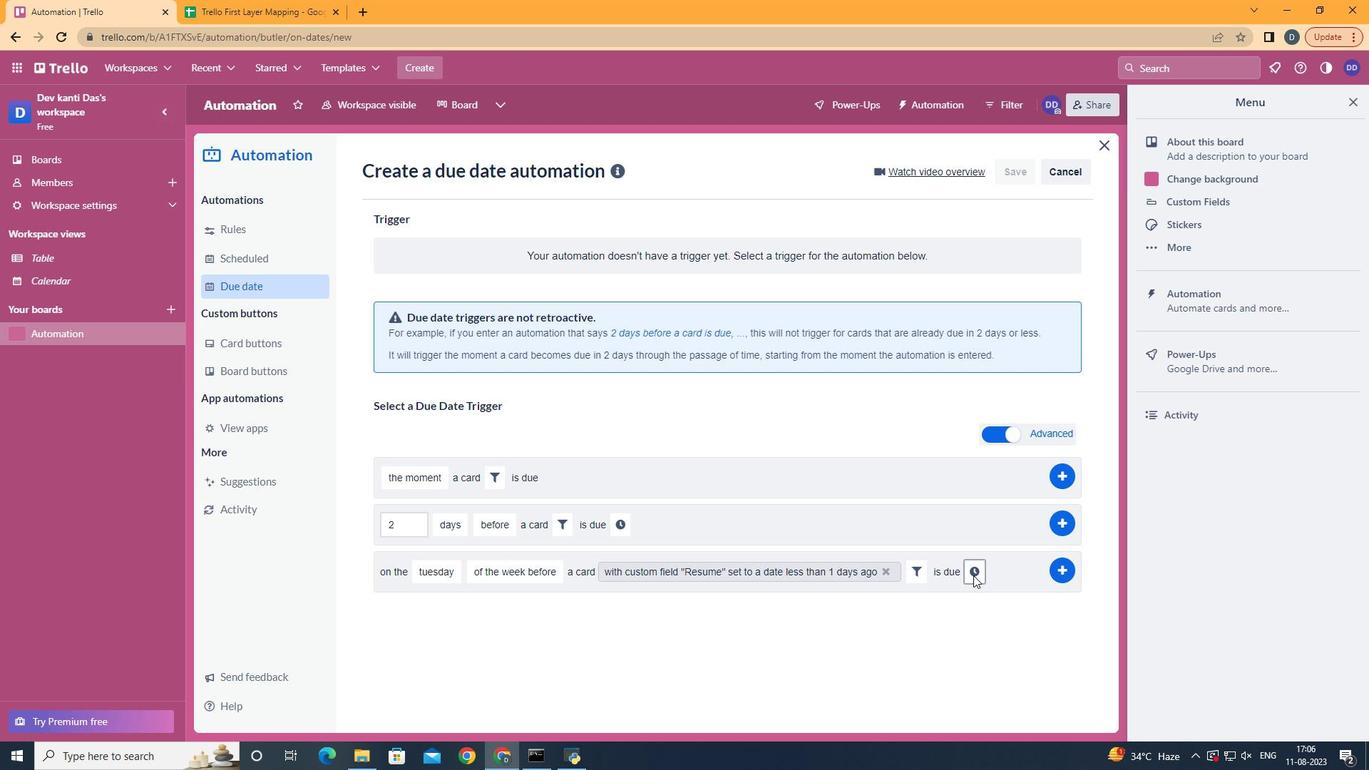 
Action: Mouse pressed left at (973, 575)
Screenshot: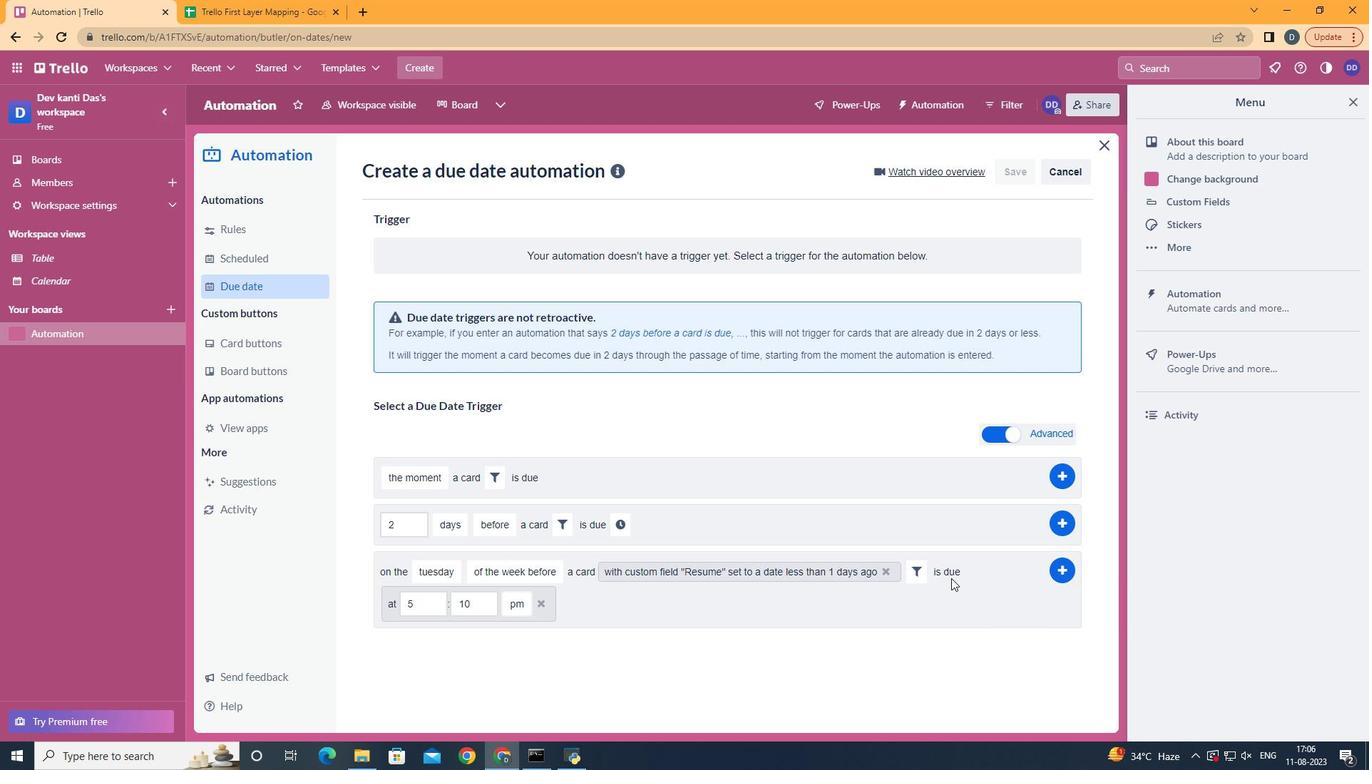
Action: Mouse moved to (423, 597)
Screenshot: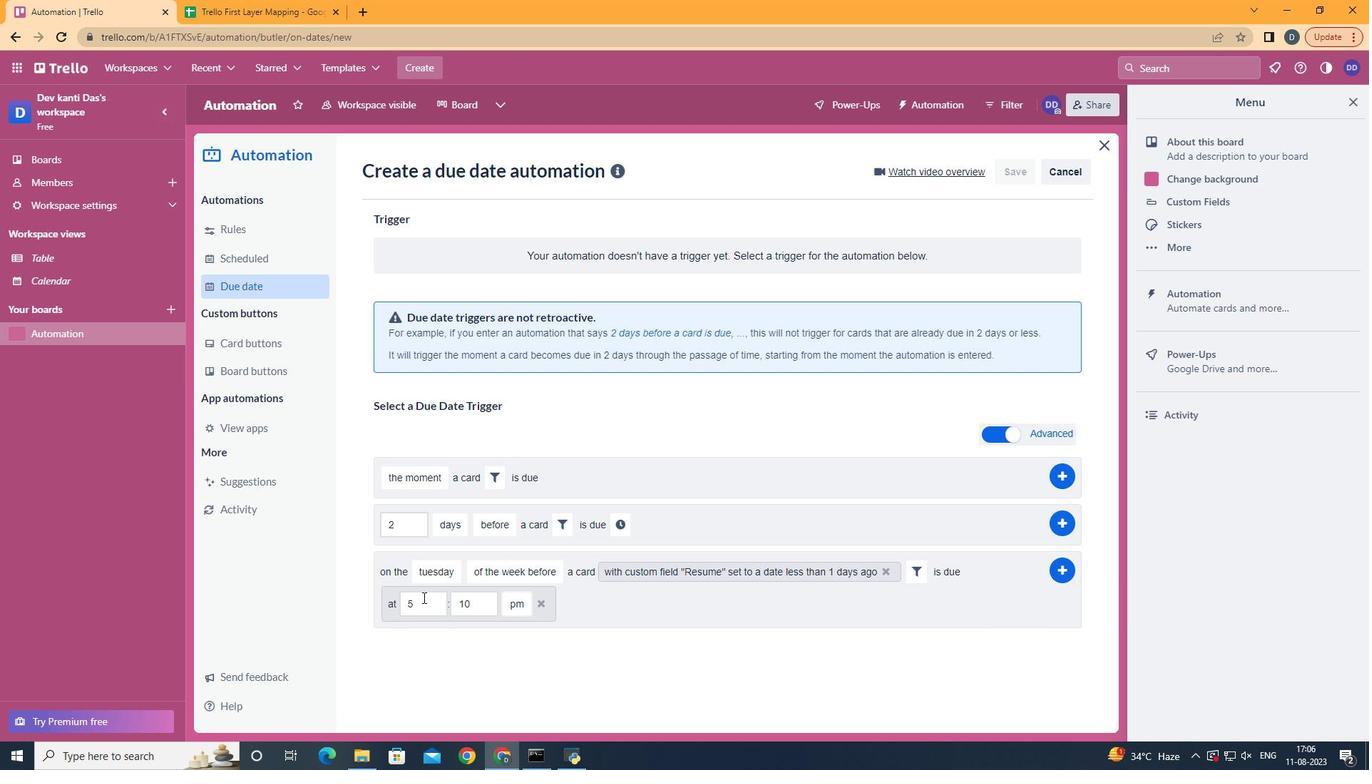 
Action: Mouse pressed left at (423, 597)
Screenshot: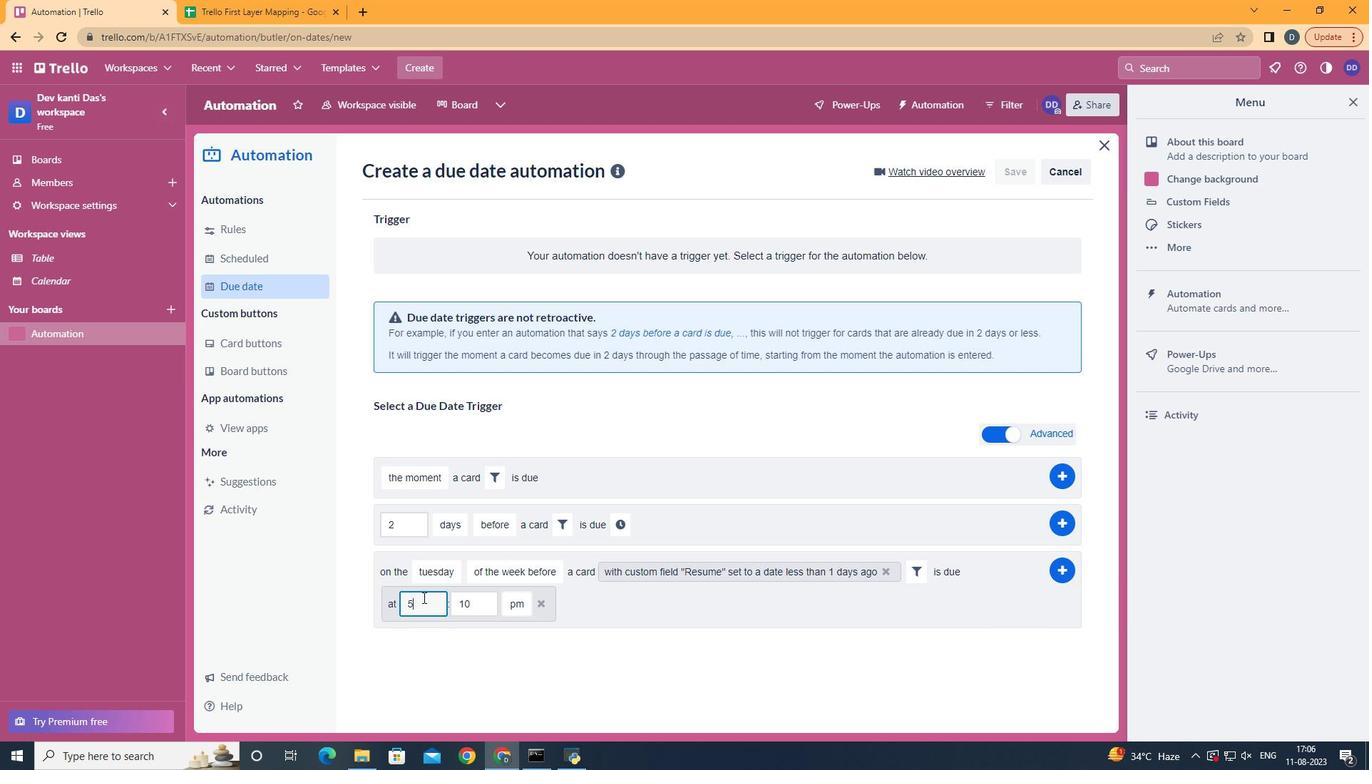
Action: Key pressed <Key.backspace>11
Screenshot: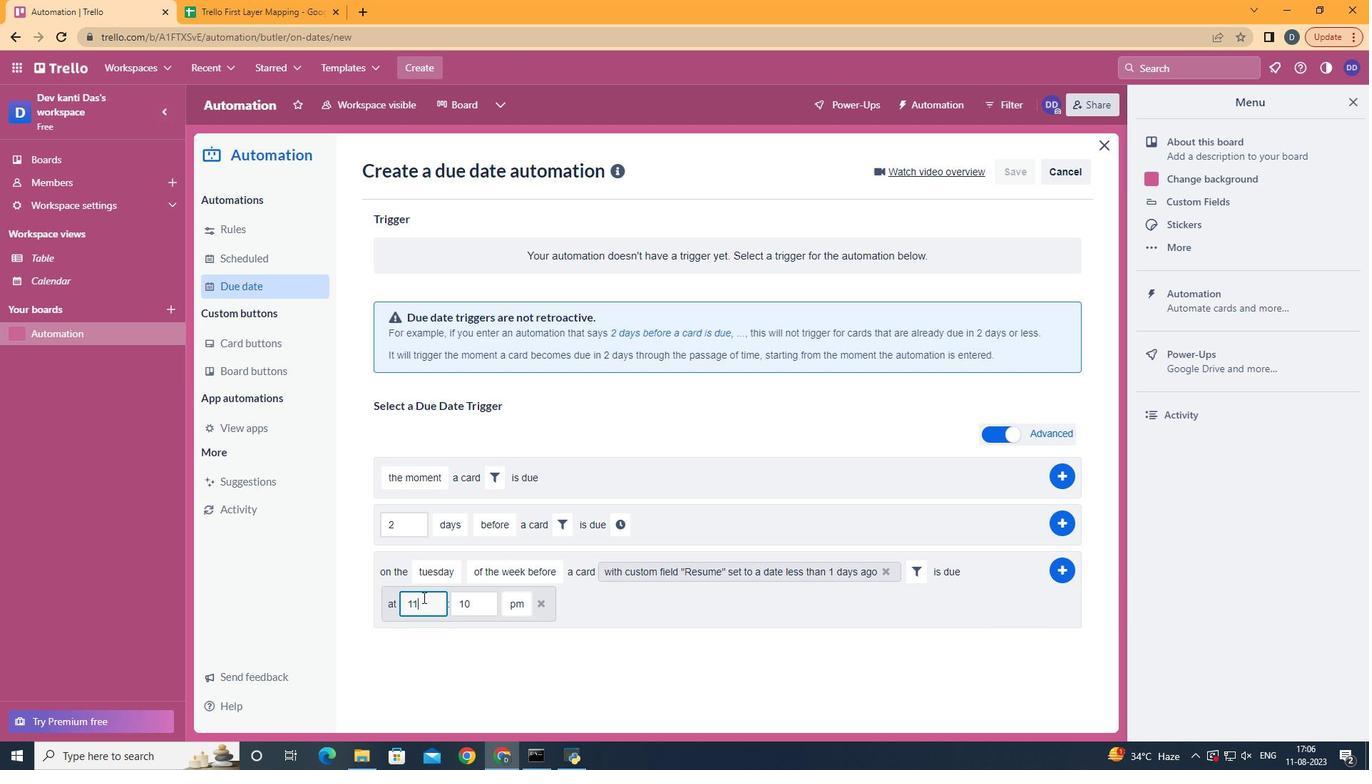 
Action: Mouse moved to (481, 605)
Screenshot: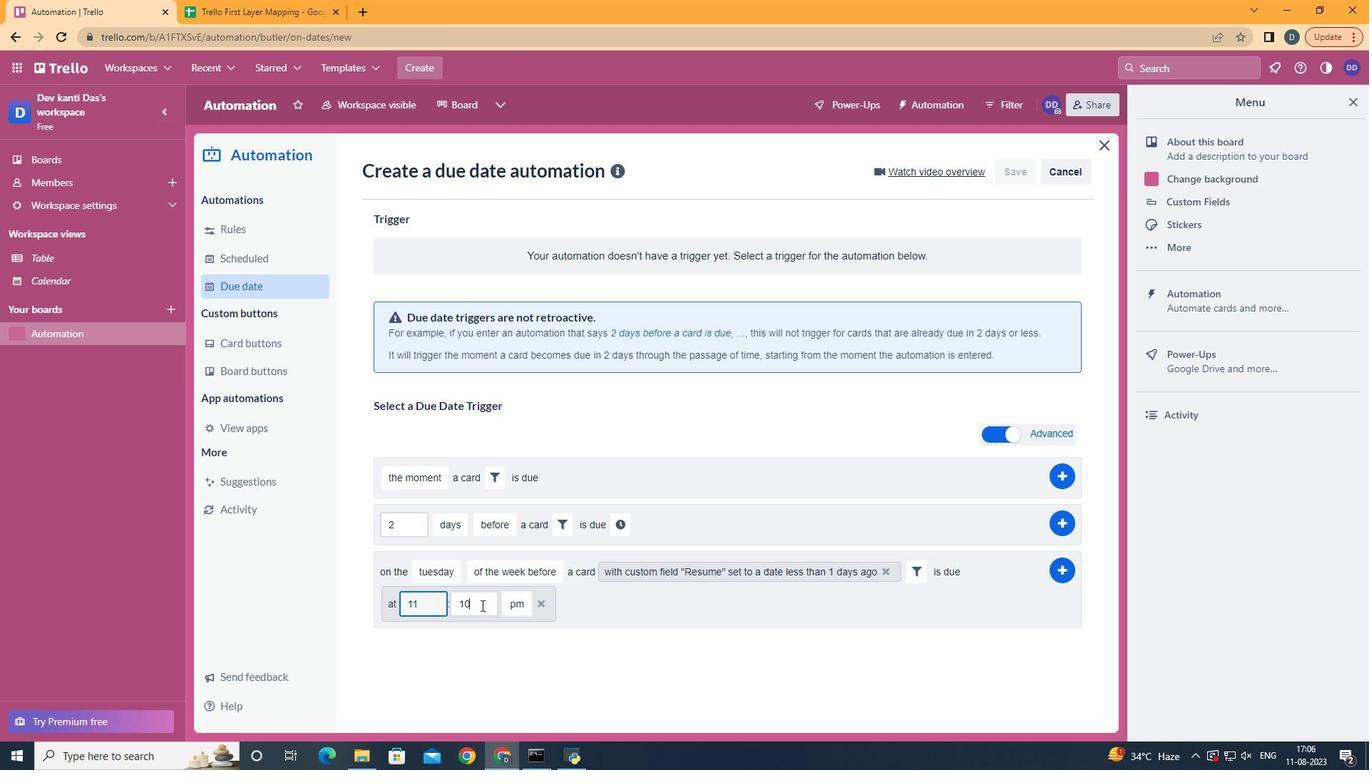 
Action: Mouse pressed left at (481, 605)
Screenshot: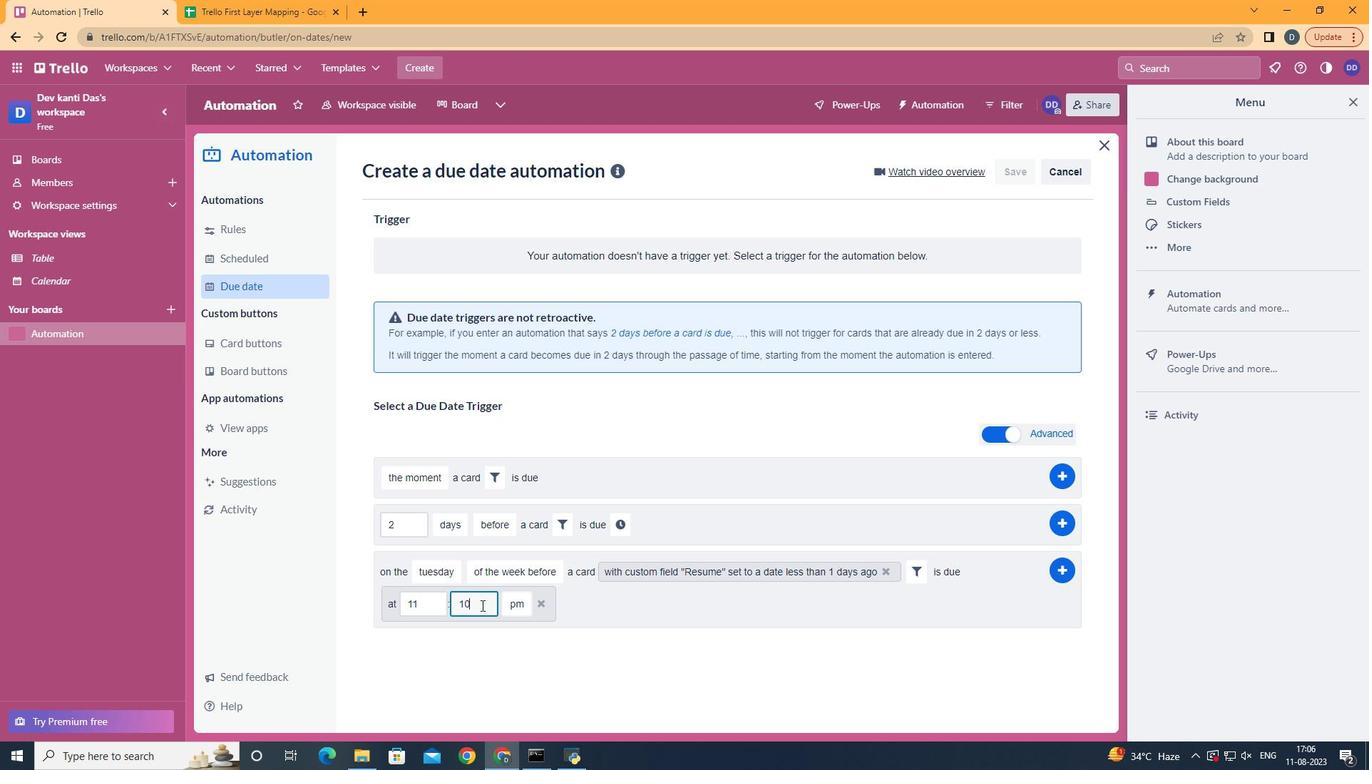 
Action: Key pressed <Key.backspace><Key.backspace>00
Screenshot: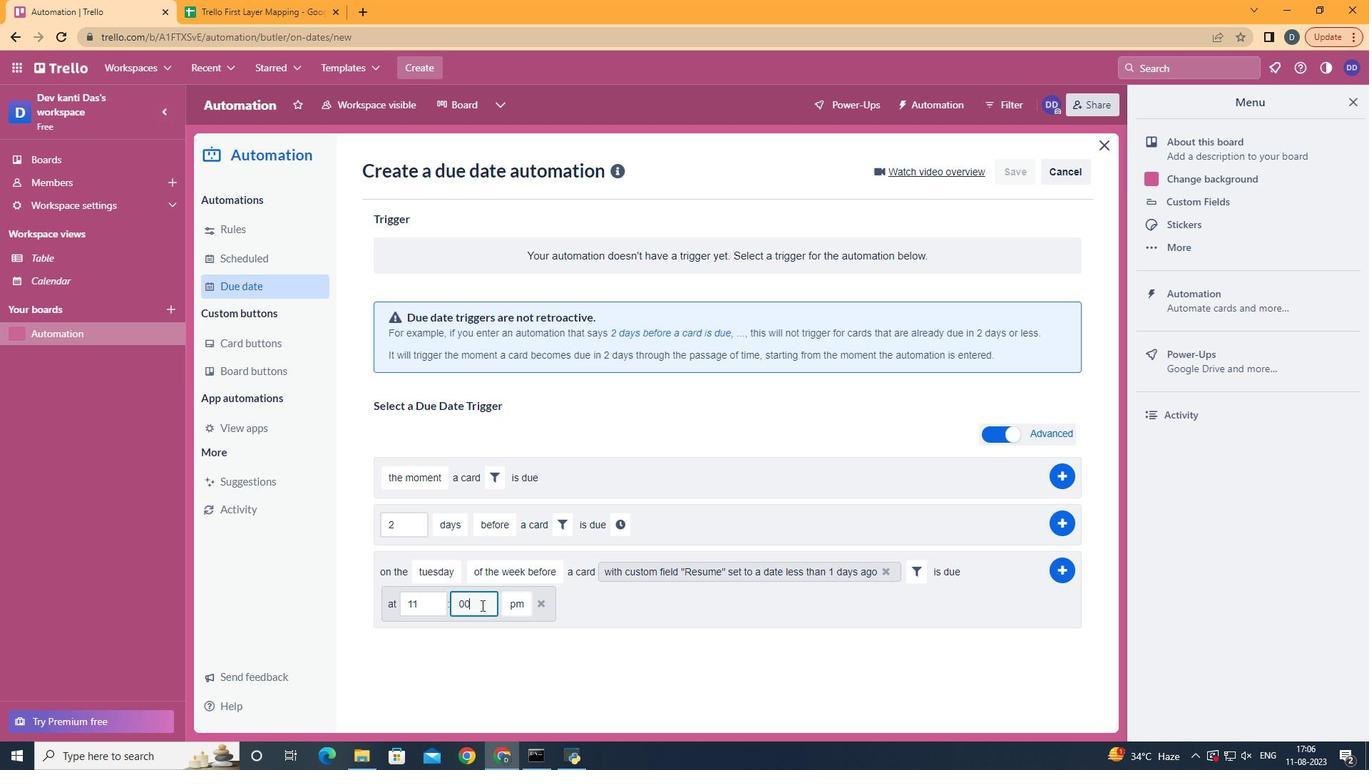 
Action: Mouse moved to (523, 629)
Screenshot: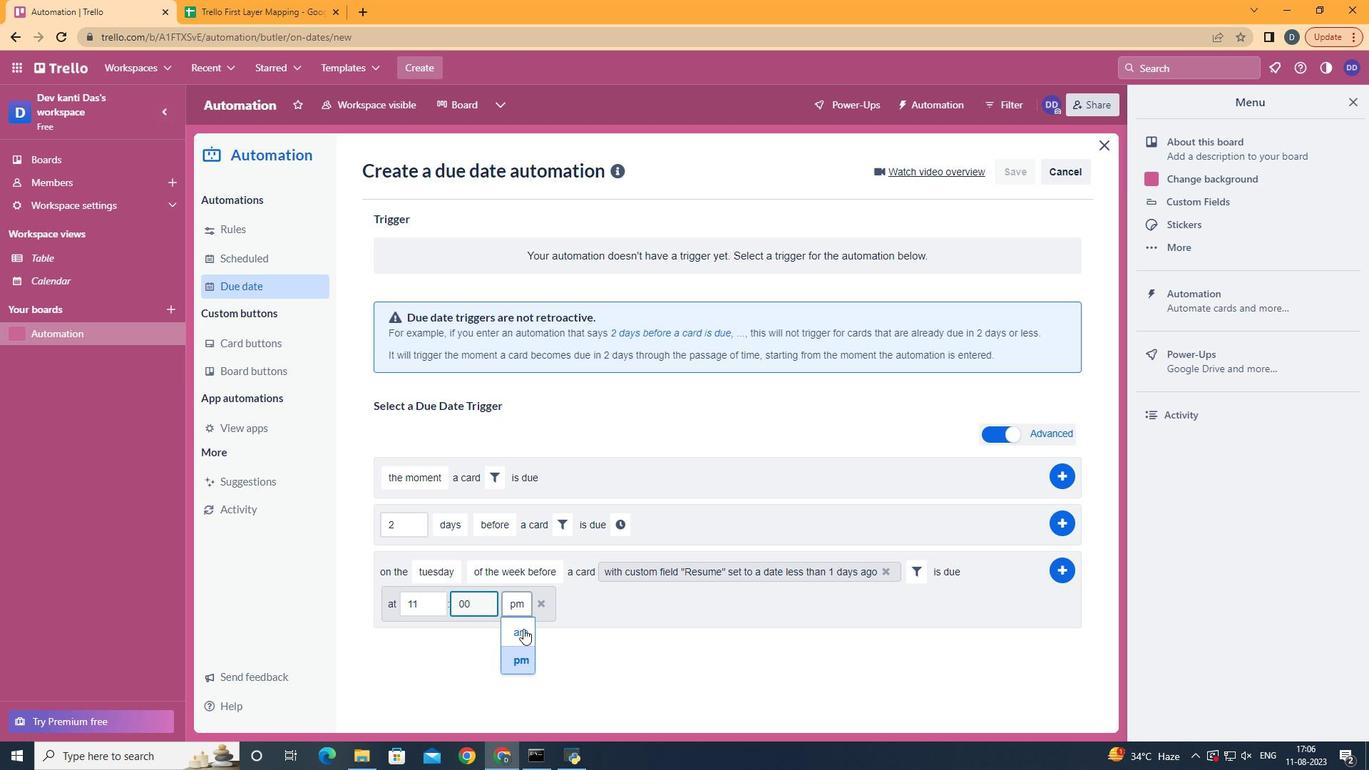 
Action: Mouse pressed left at (523, 629)
Screenshot: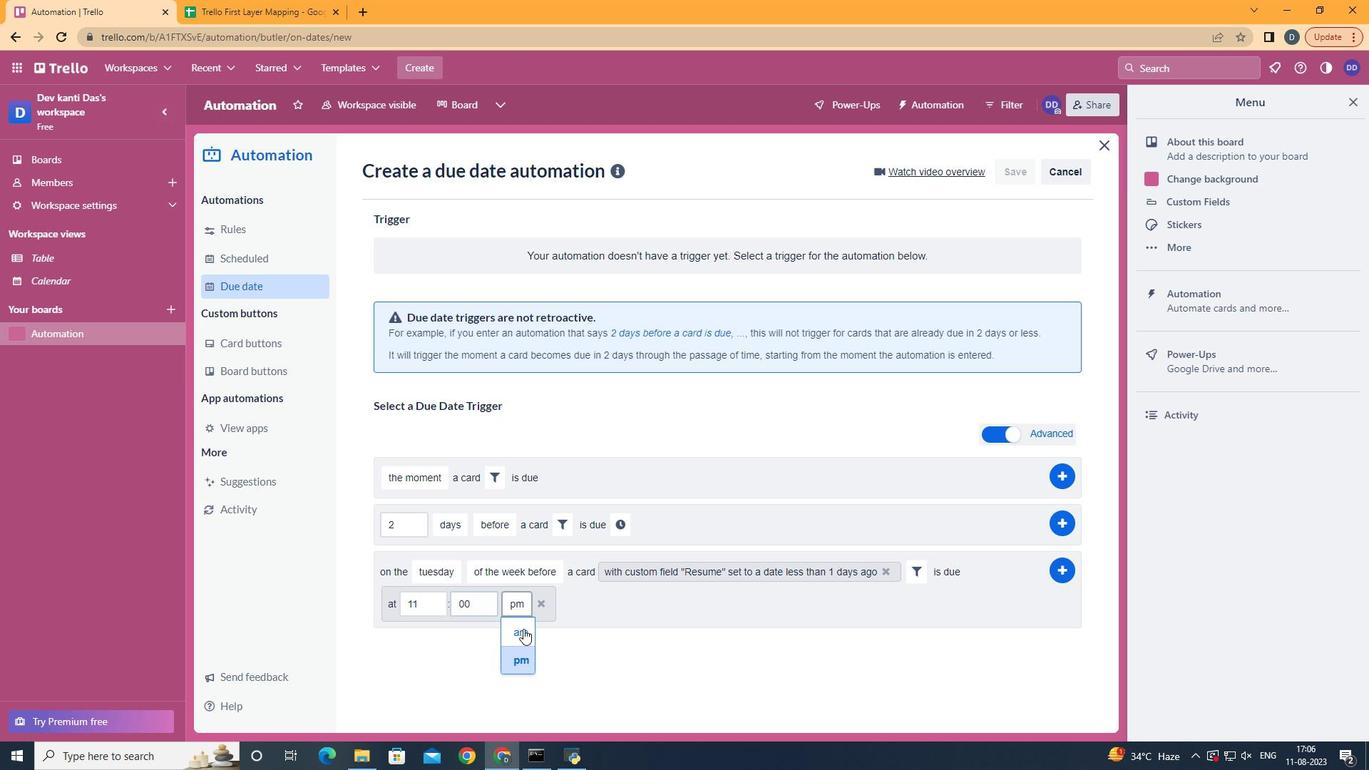 
Action: Mouse moved to (1068, 566)
Screenshot: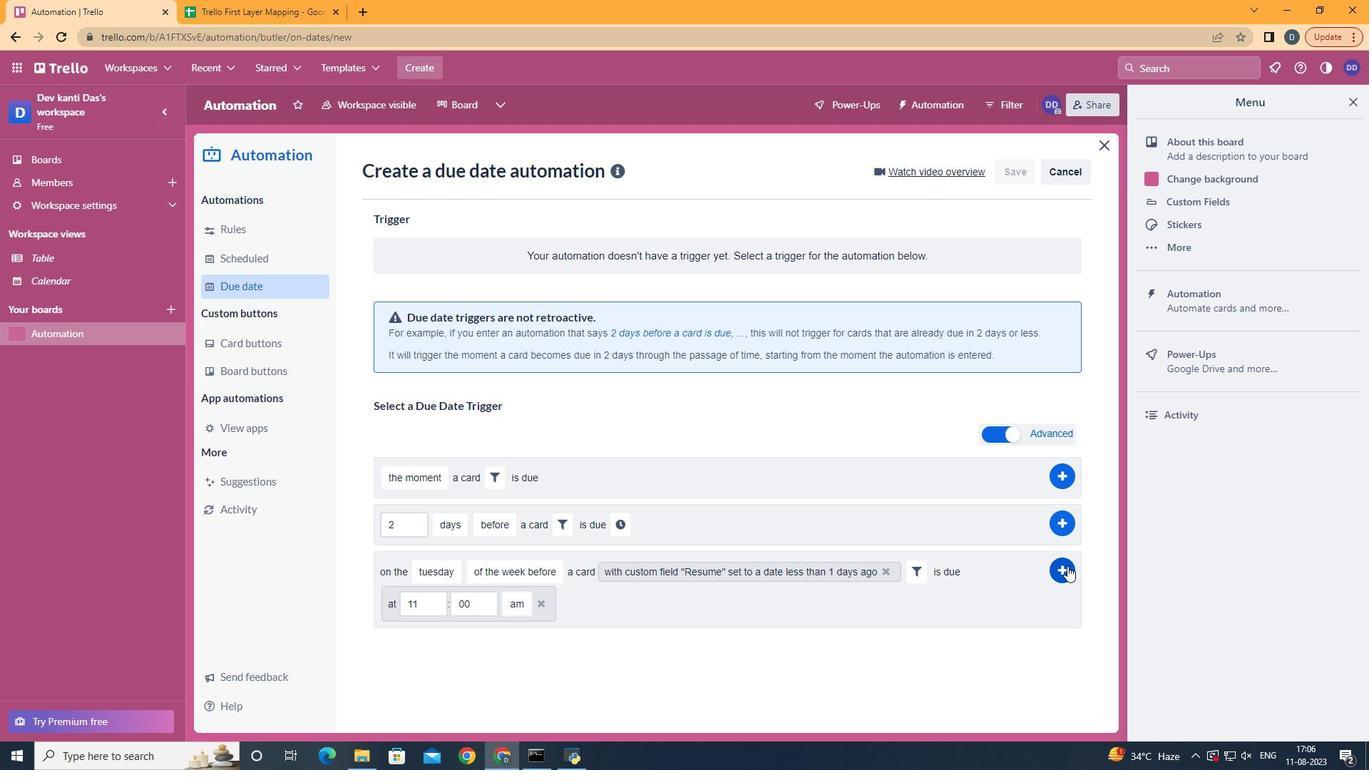 
Action: Mouse pressed left at (1068, 566)
Screenshot: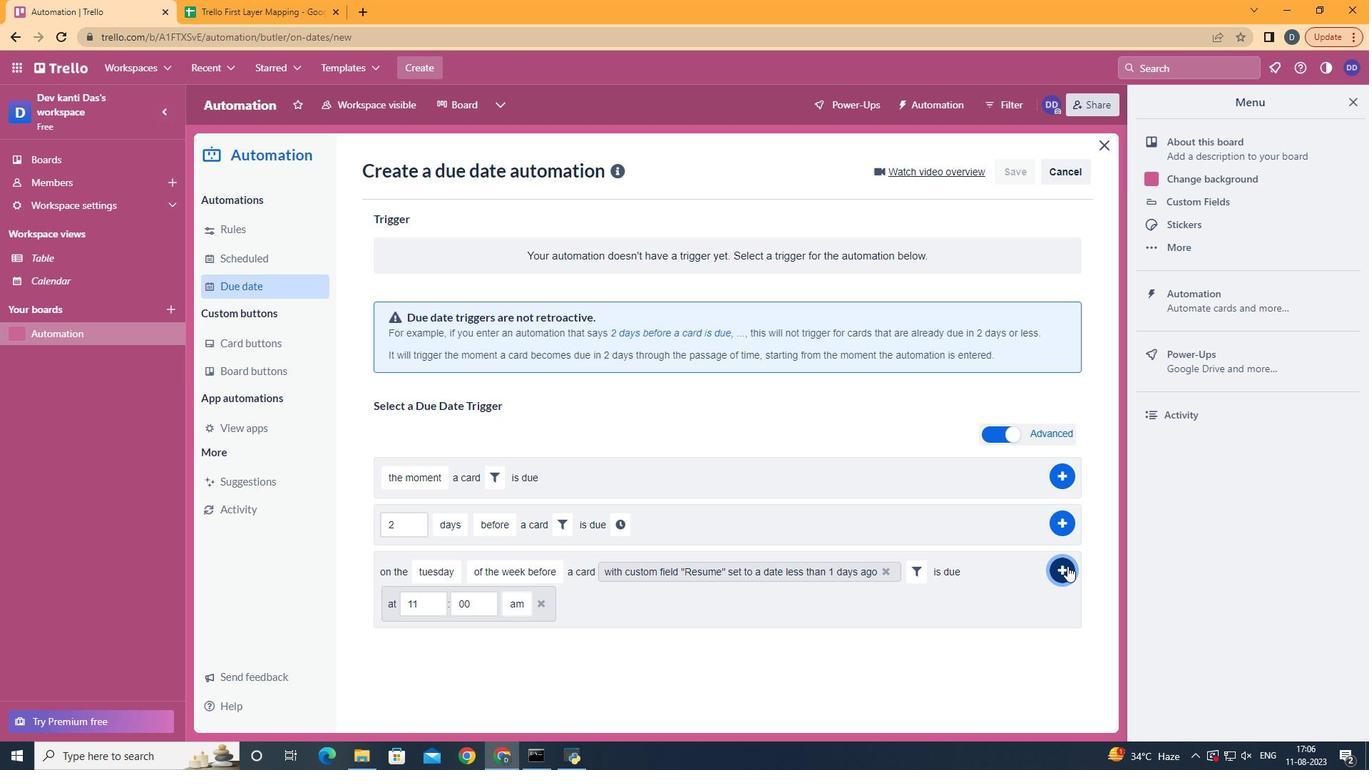 
